 Task: For heading Use Lora with bold and underline.  font size for heading24,  'Change the font style of data to'Lora and font size to 16,  Change the alignment of both headline & data to Align right In the sheet   Alpha Sales templetes   book
Action: Mouse moved to (35, 152)
Screenshot: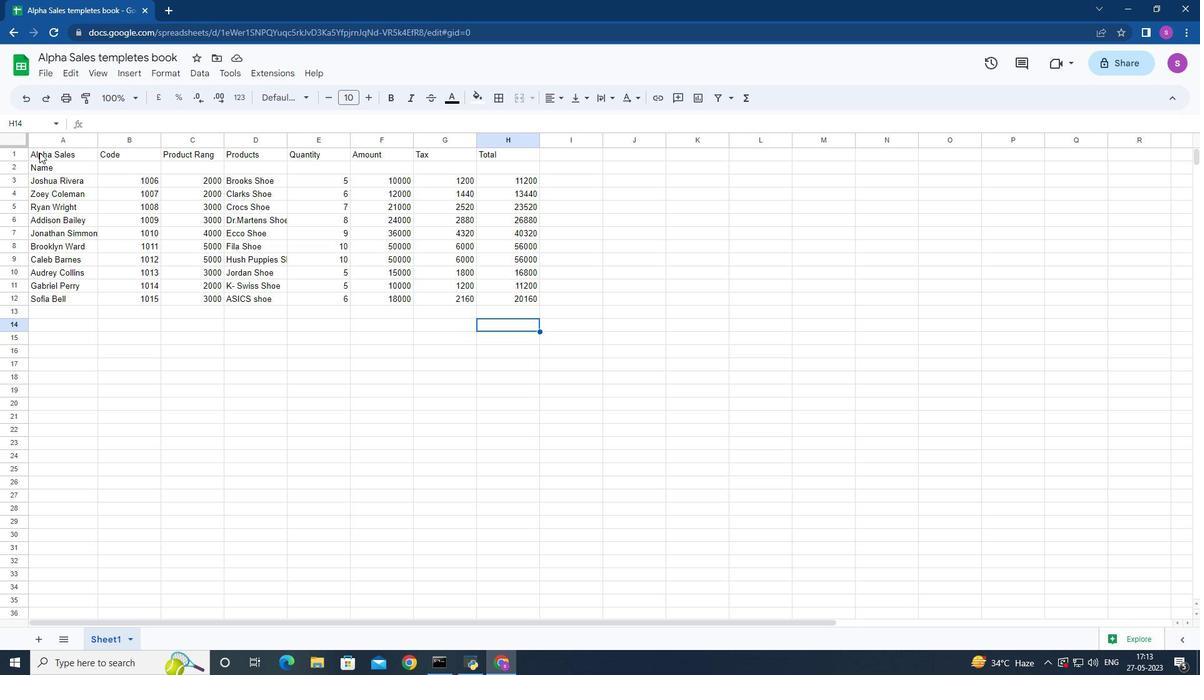 
Action: Mouse pressed left at (35, 152)
Screenshot: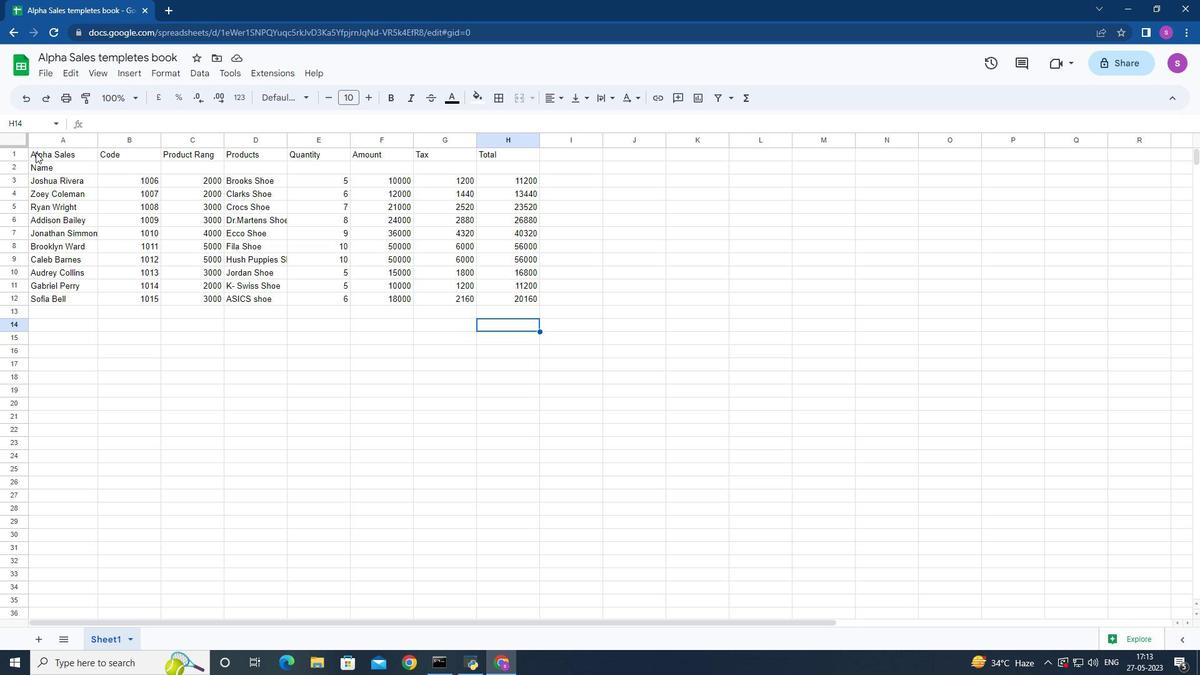 
Action: Mouse moved to (301, 97)
Screenshot: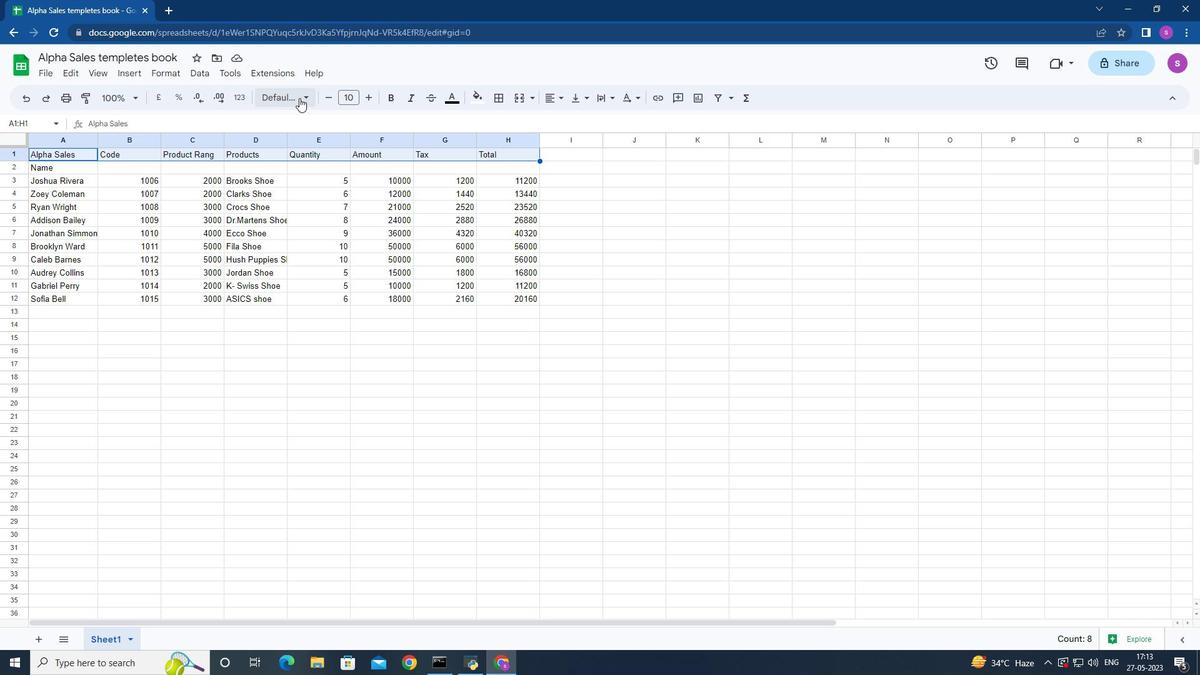 
Action: Mouse pressed left at (301, 97)
Screenshot: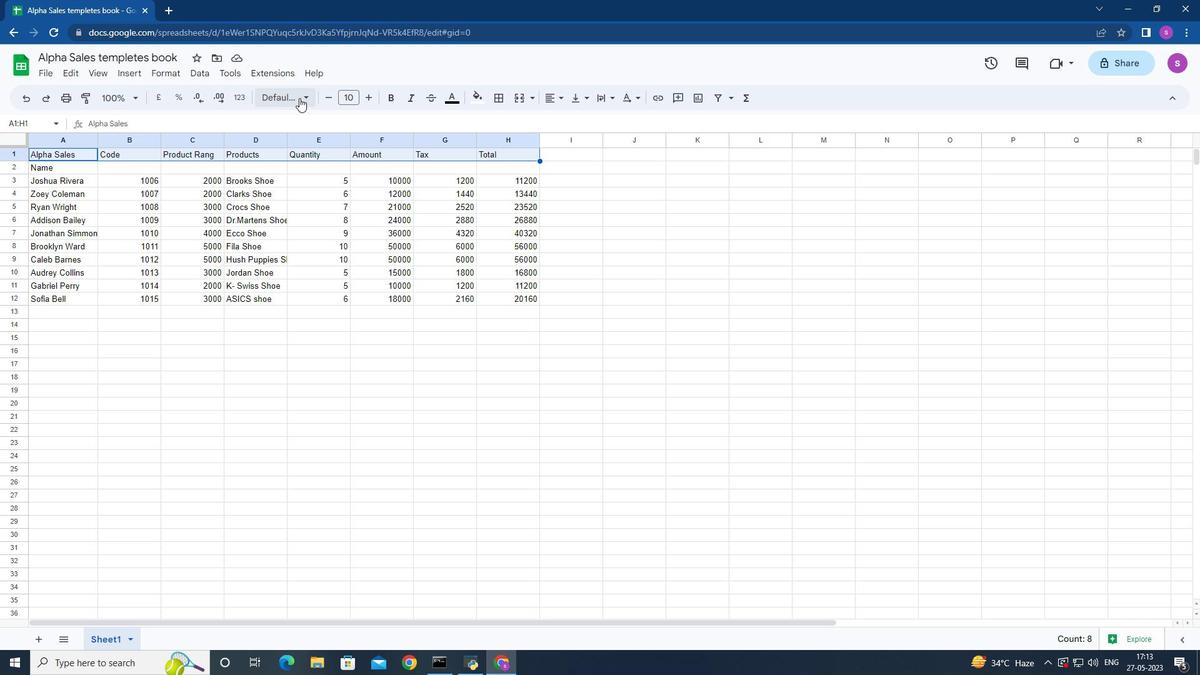 
Action: Mouse moved to (315, 522)
Screenshot: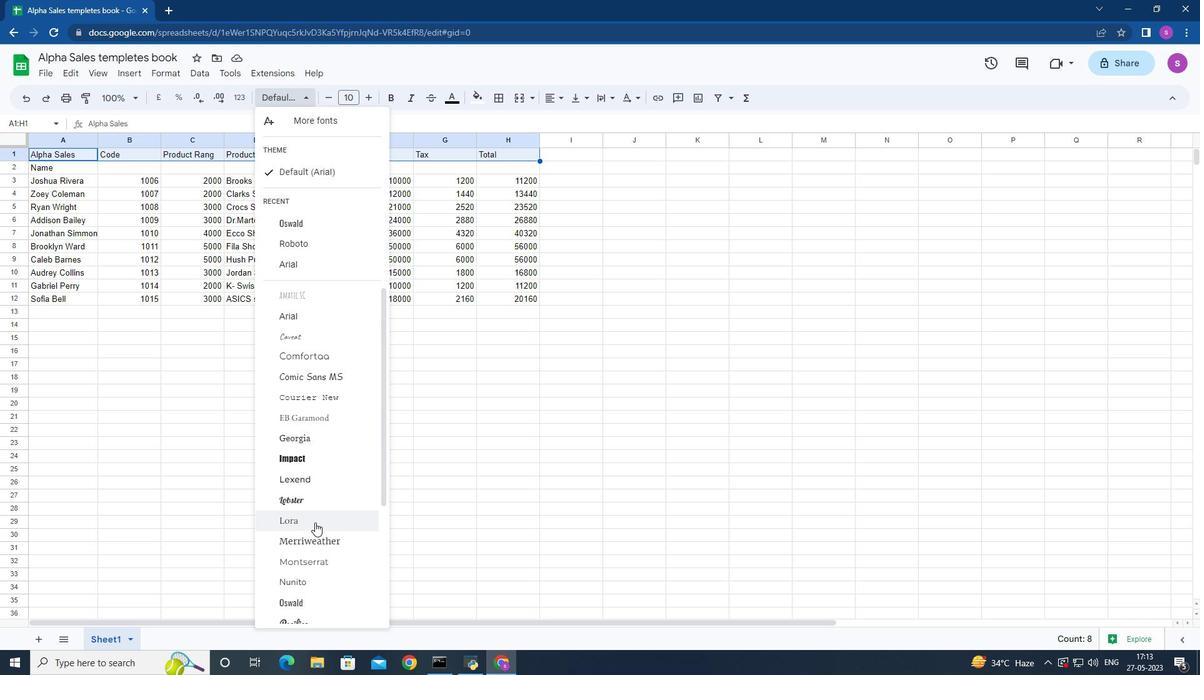 
Action: Mouse pressed left at (315, 522)
Screenshot: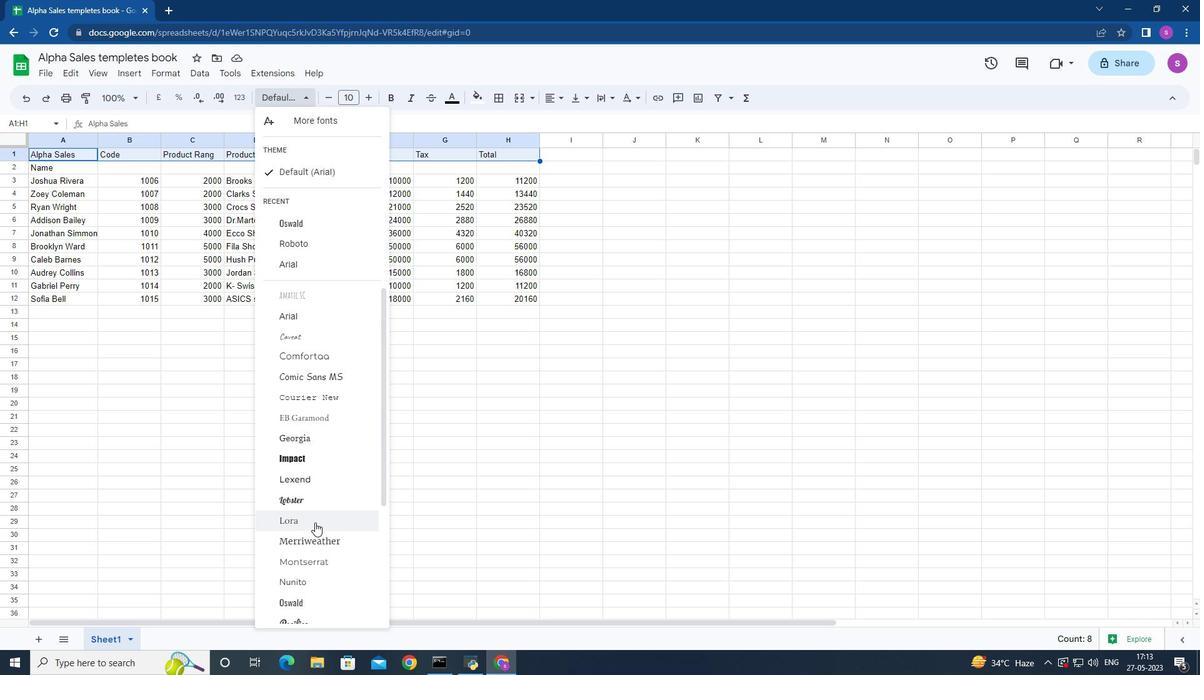 
Action: Mouse moved to (168, 75)
Screenshot: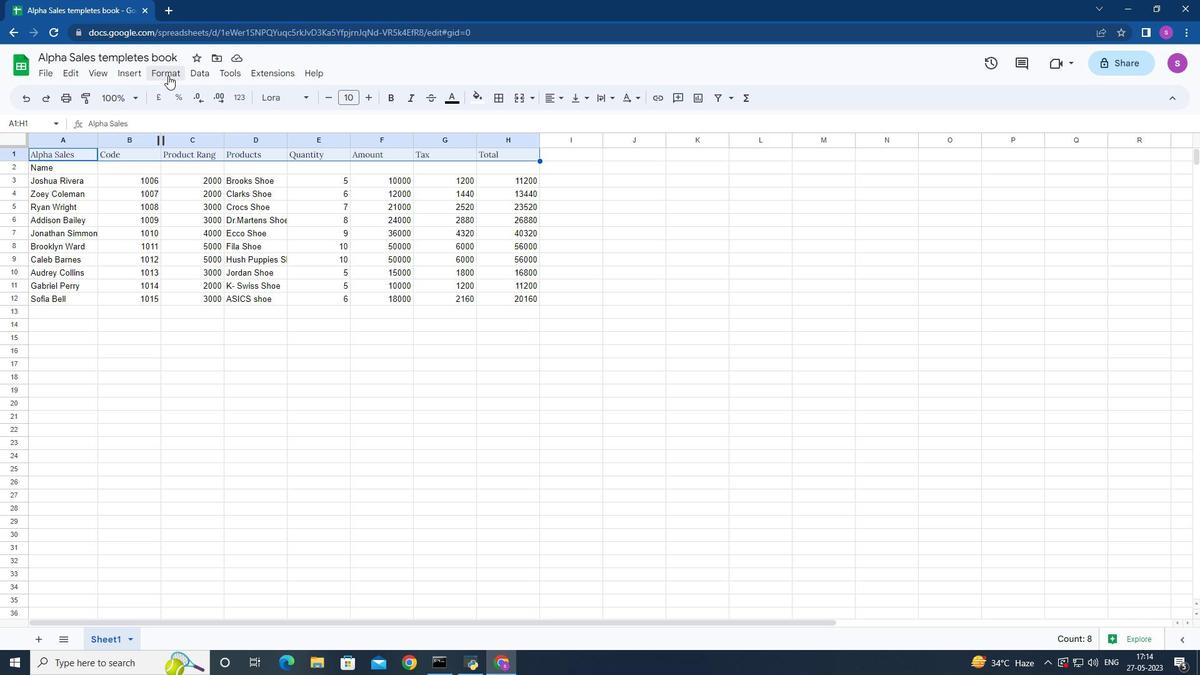 
Action: Mouse pressed left at (168, 75)
Screenshot: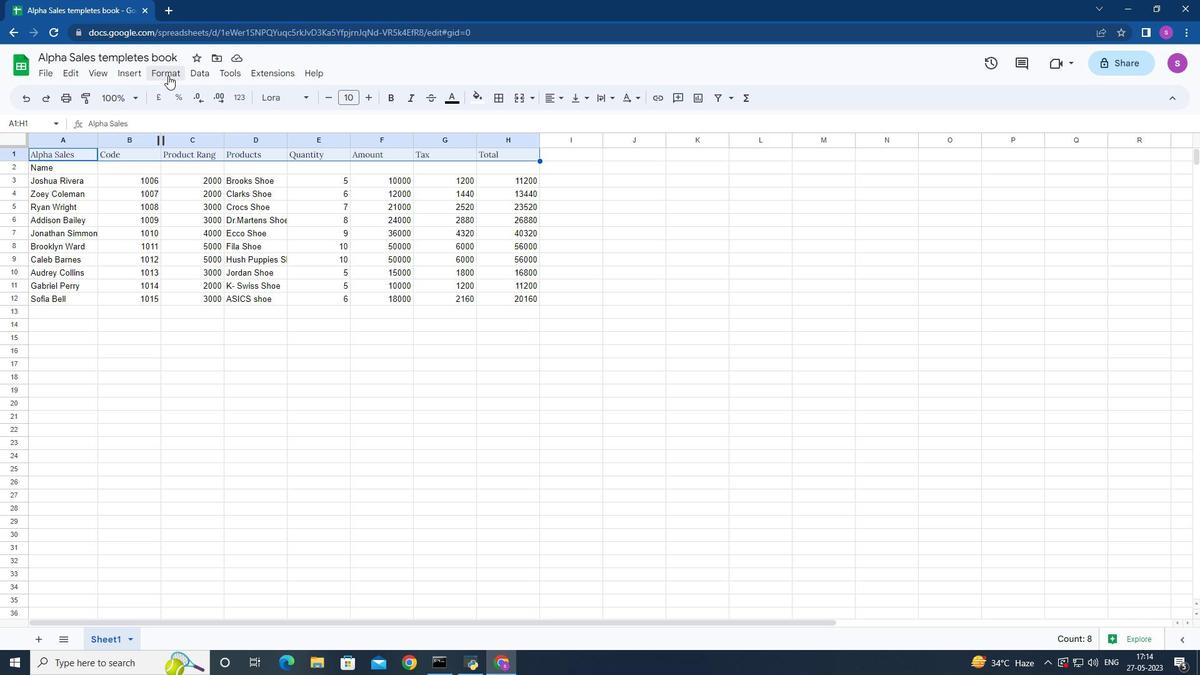 
Action: Mouse moved to (390, 192)
Screenshot: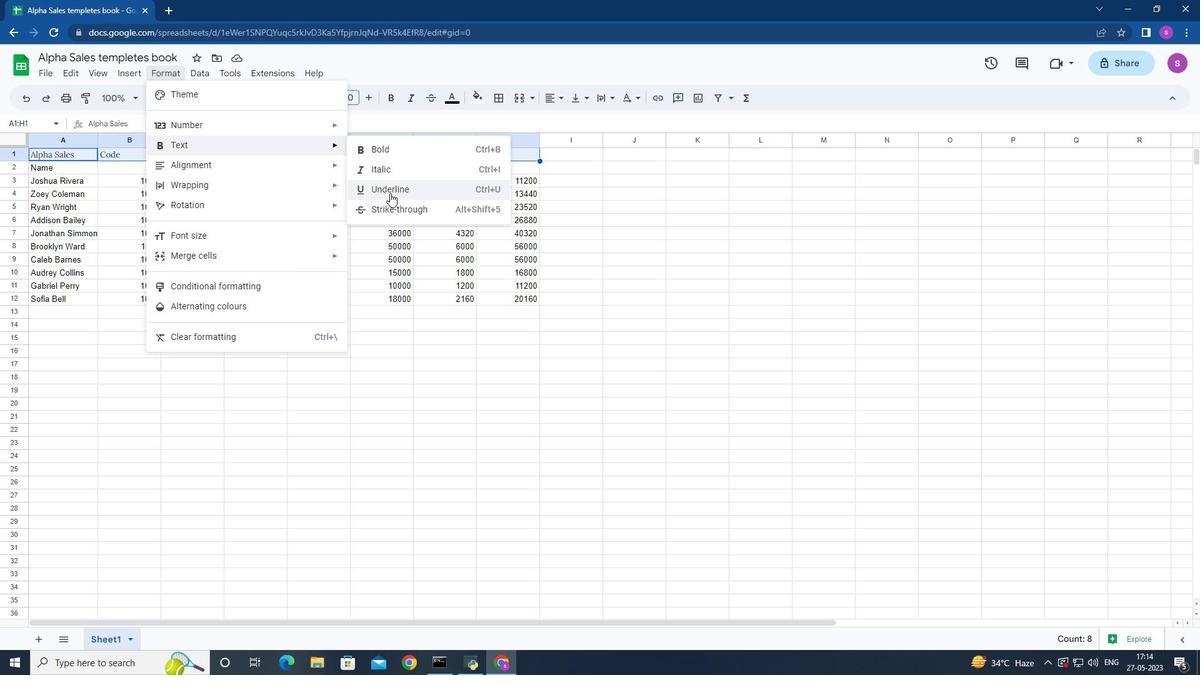 
Action: Mouse pressed left at (390, 192)
Screenshot: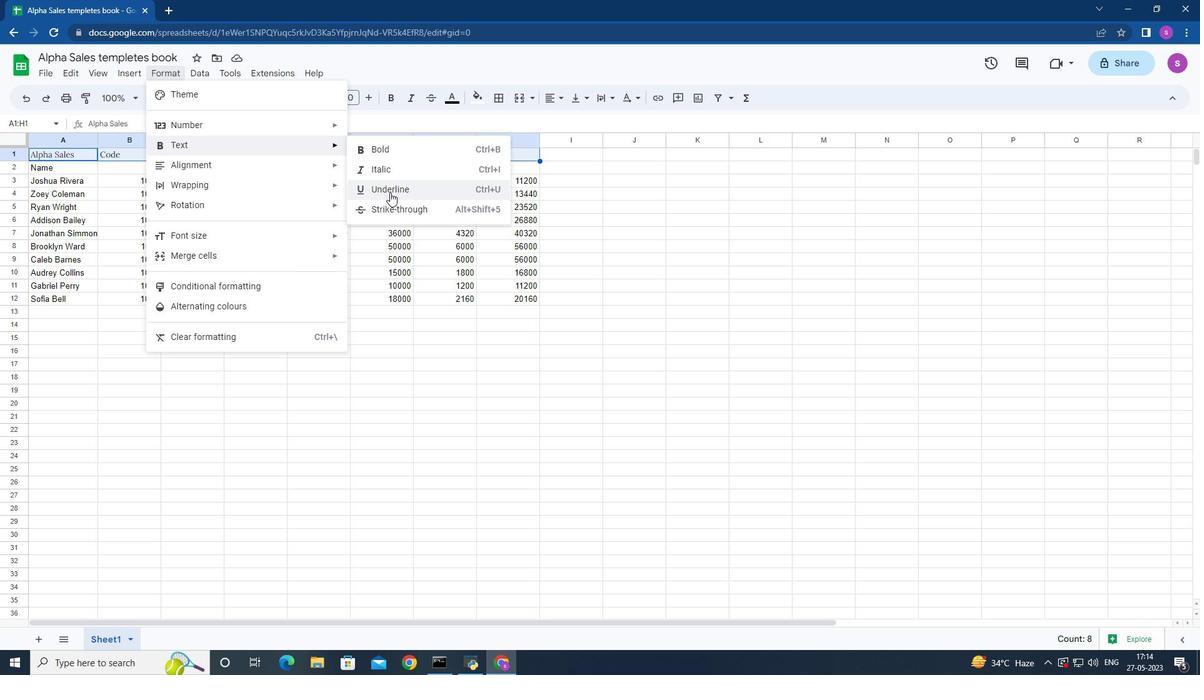 
Action: Mouse moved to (367, 96)
Screenshot: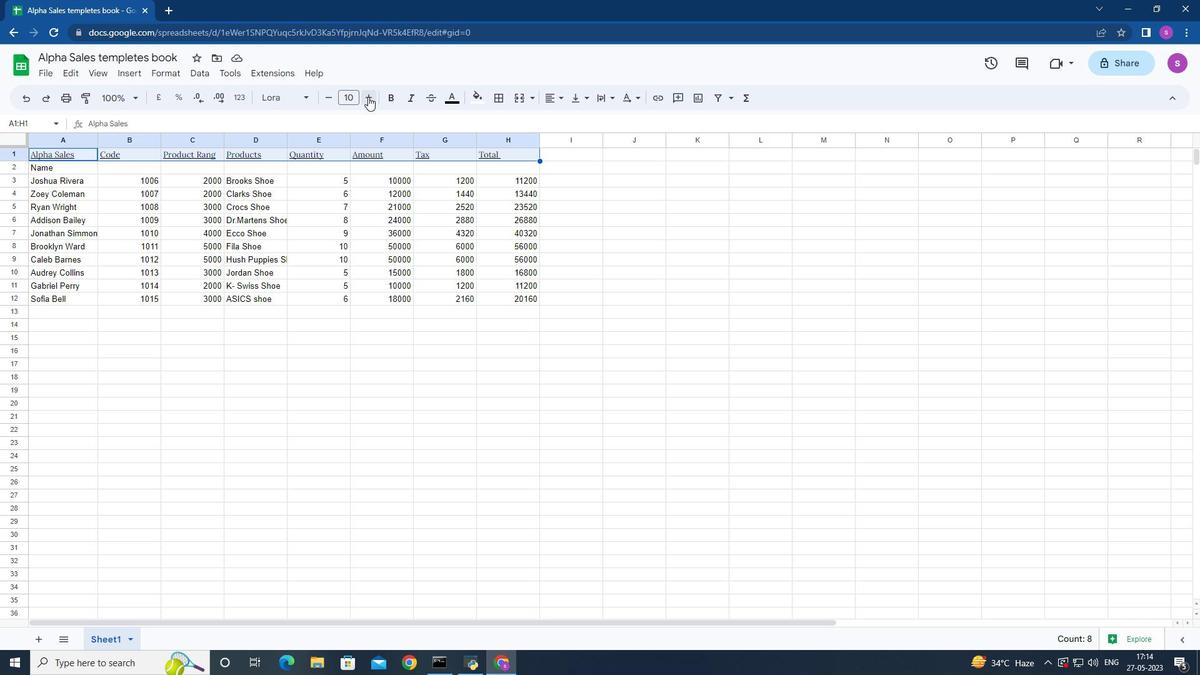 
Action: Mouse pressed left at (367, 96)
Screenshot: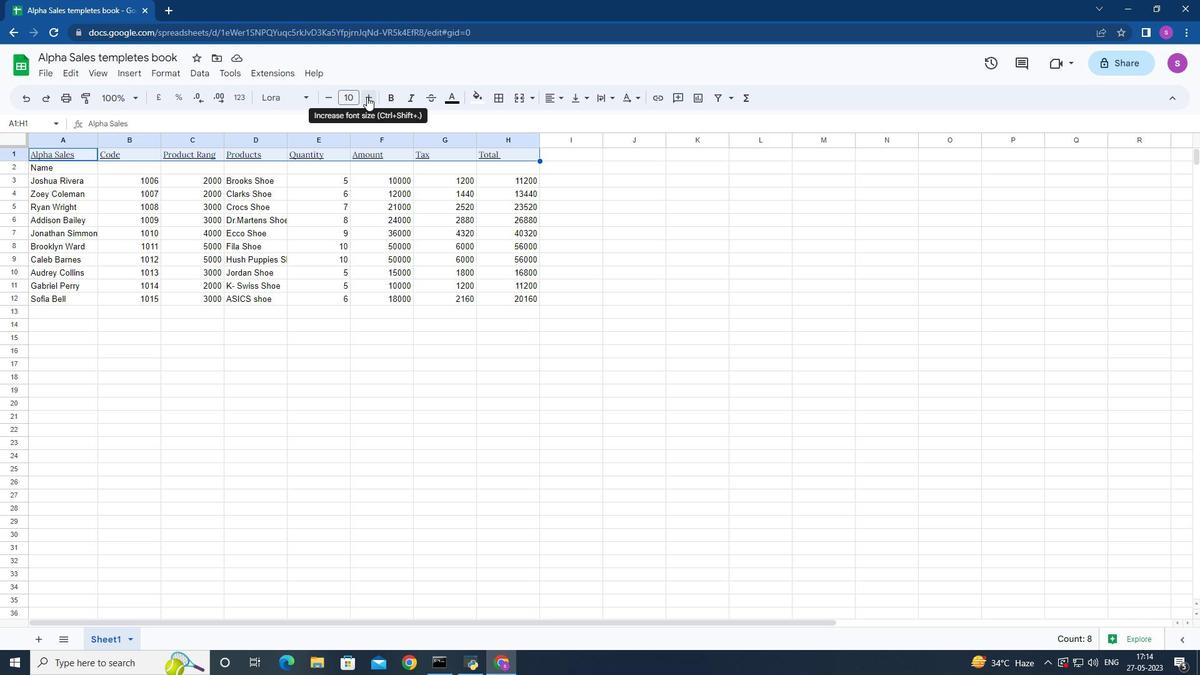 
Action: Mouse pressed left at (367, 96)
Screenshot: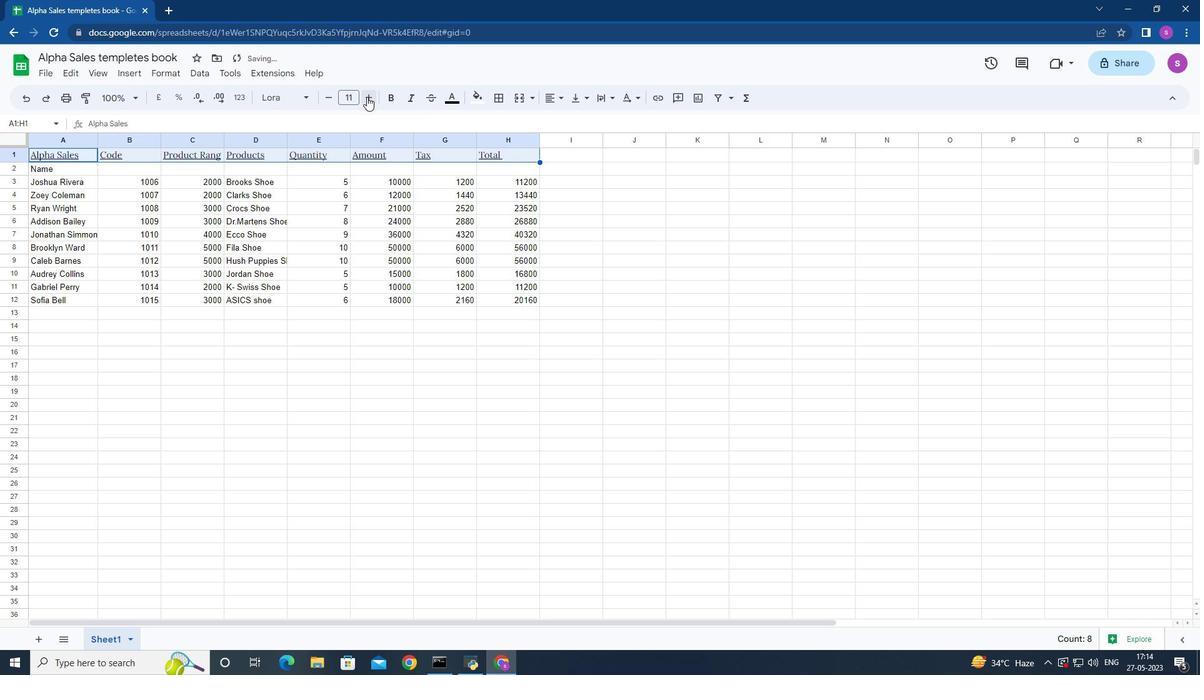 
Action: Mouse pressed left at (367, 96)
Screenshot: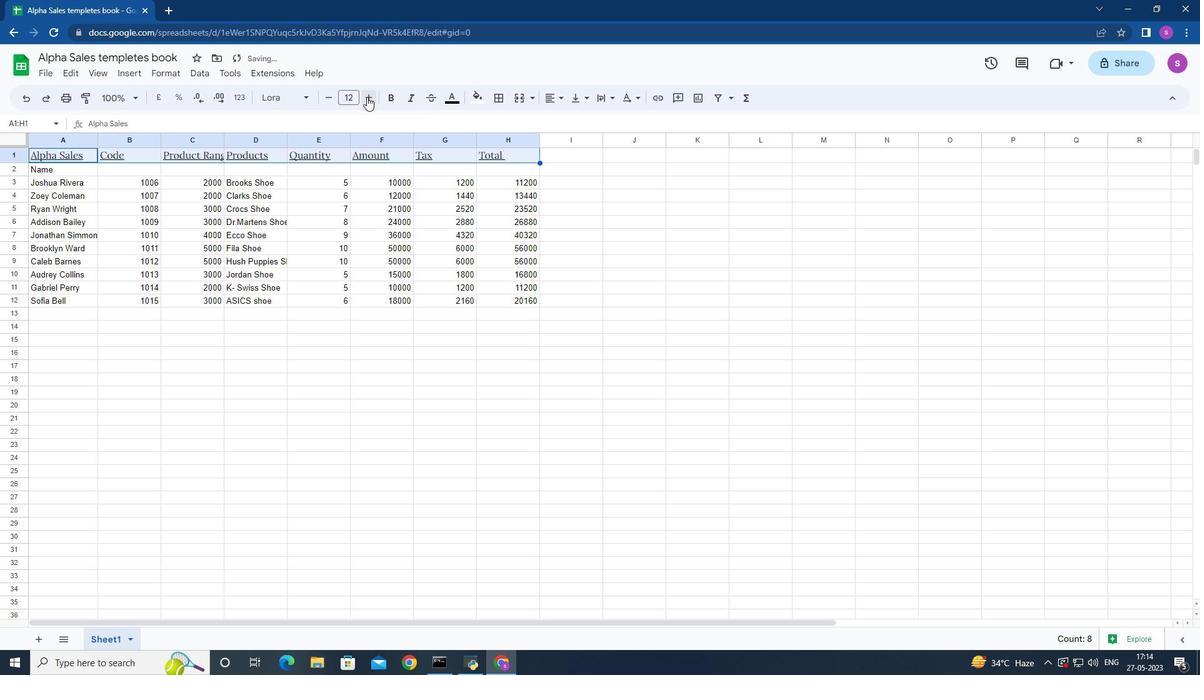
Action: Mouse moved to (367, 97)
Screenshot: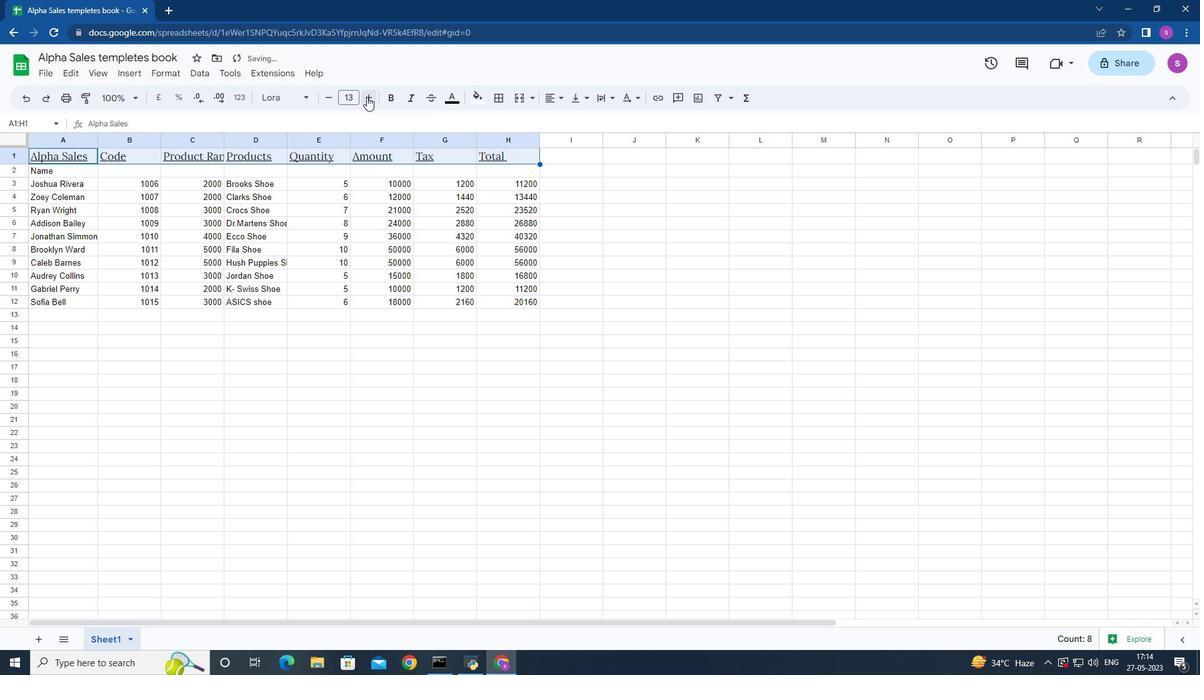 
Action: Mouse pressed left at (367, 97)
Screenshot: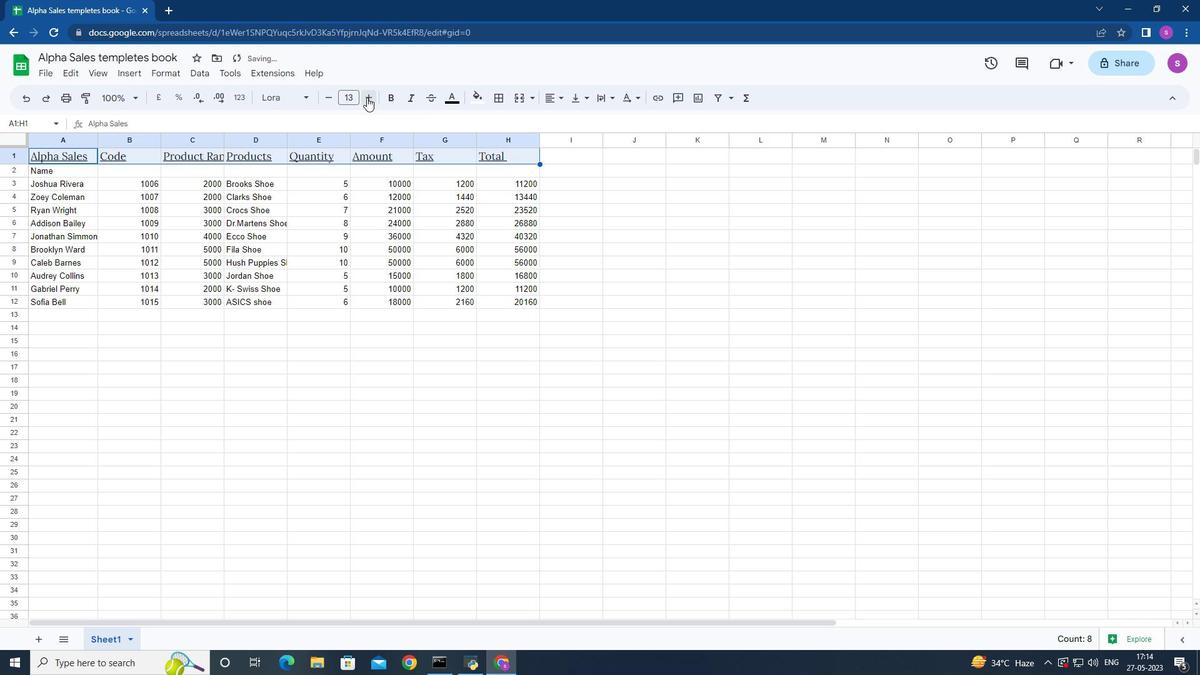 
Action: Mouse pressed left at (367, 97)
Screenshot: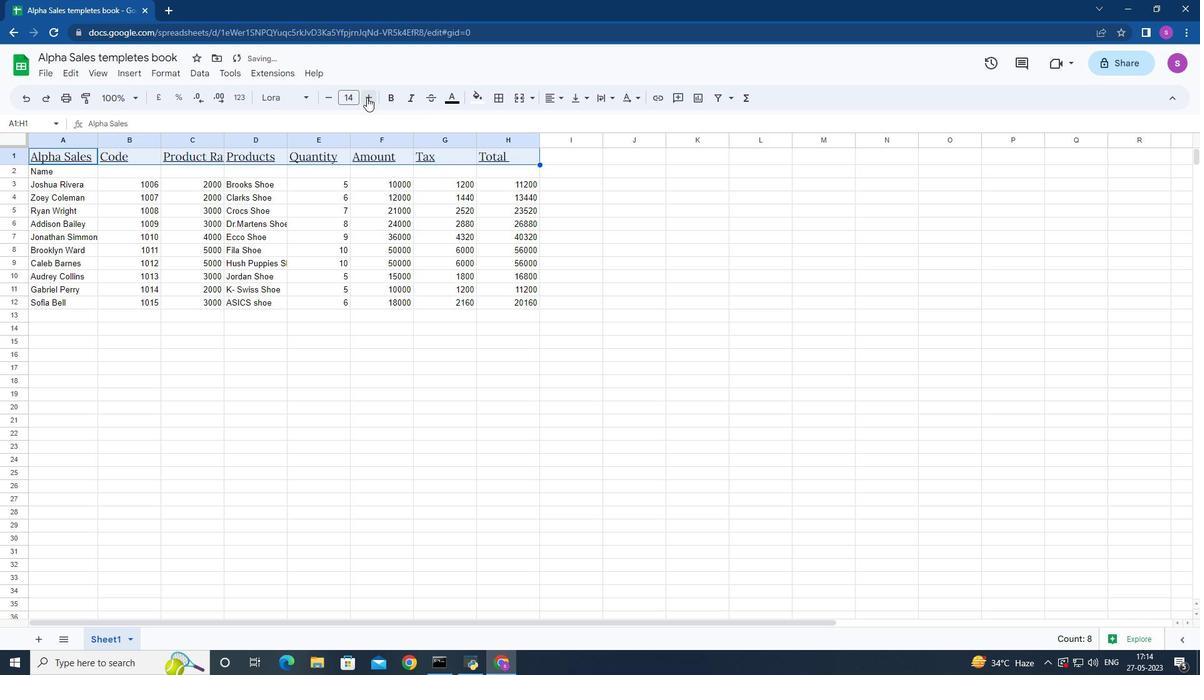 
Action: Mouse pressed left at (367, 97)
Screenshot: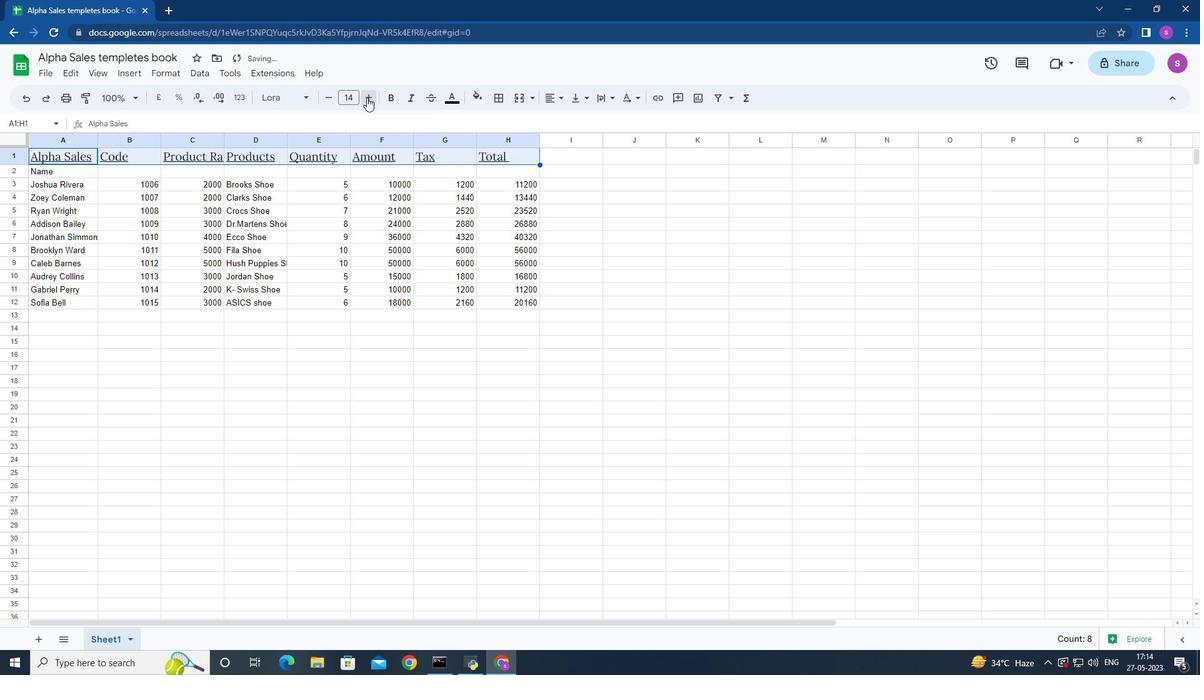 
Action: Mouse pressed left at (367, 97)
Screenshot: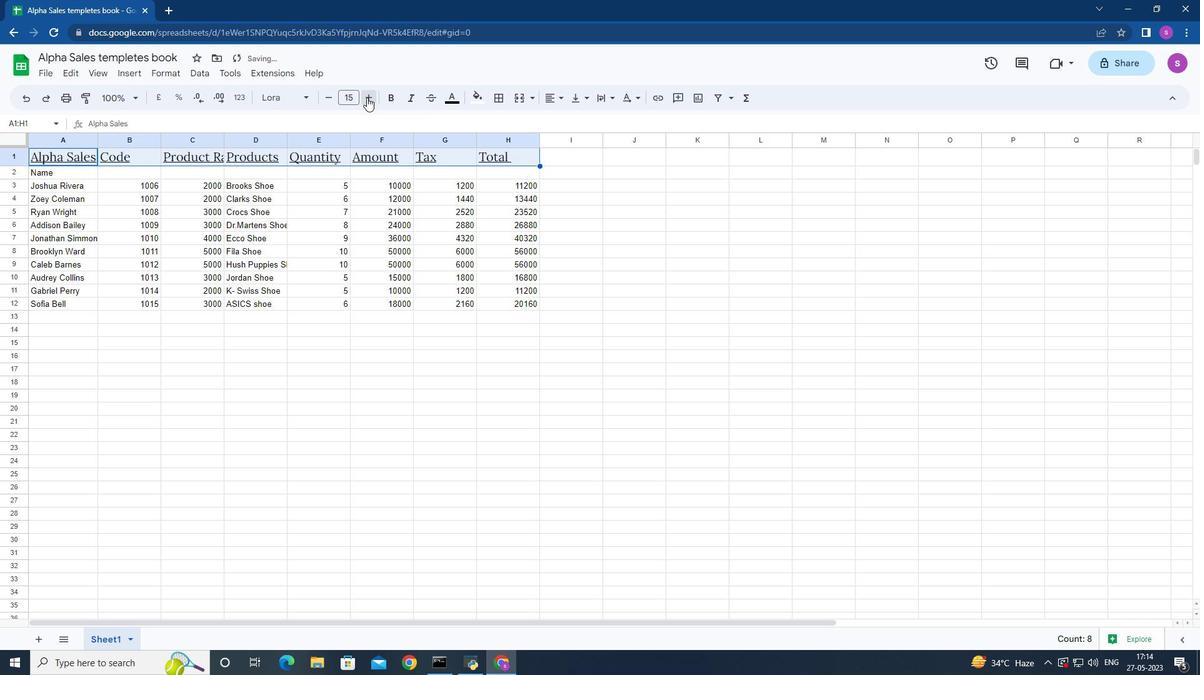 
Action: Mouse pressed left at (367, 97)
Screenshot: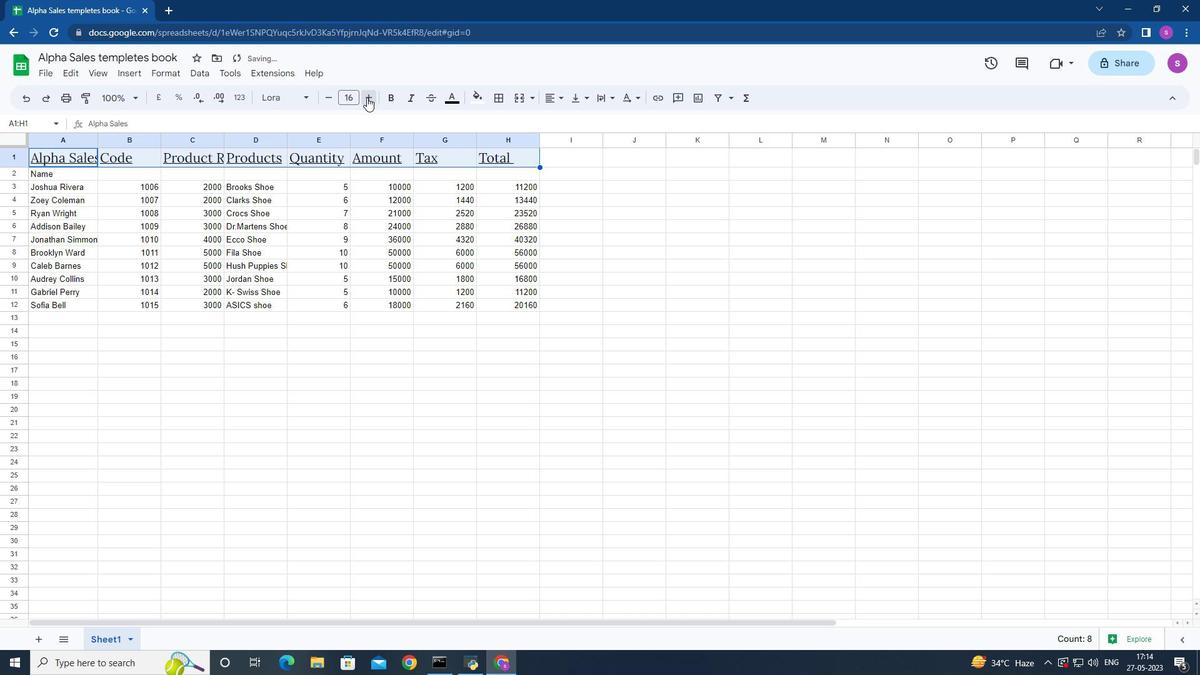 
Action: Mouse pressed left at (367, 97)
Screenshot: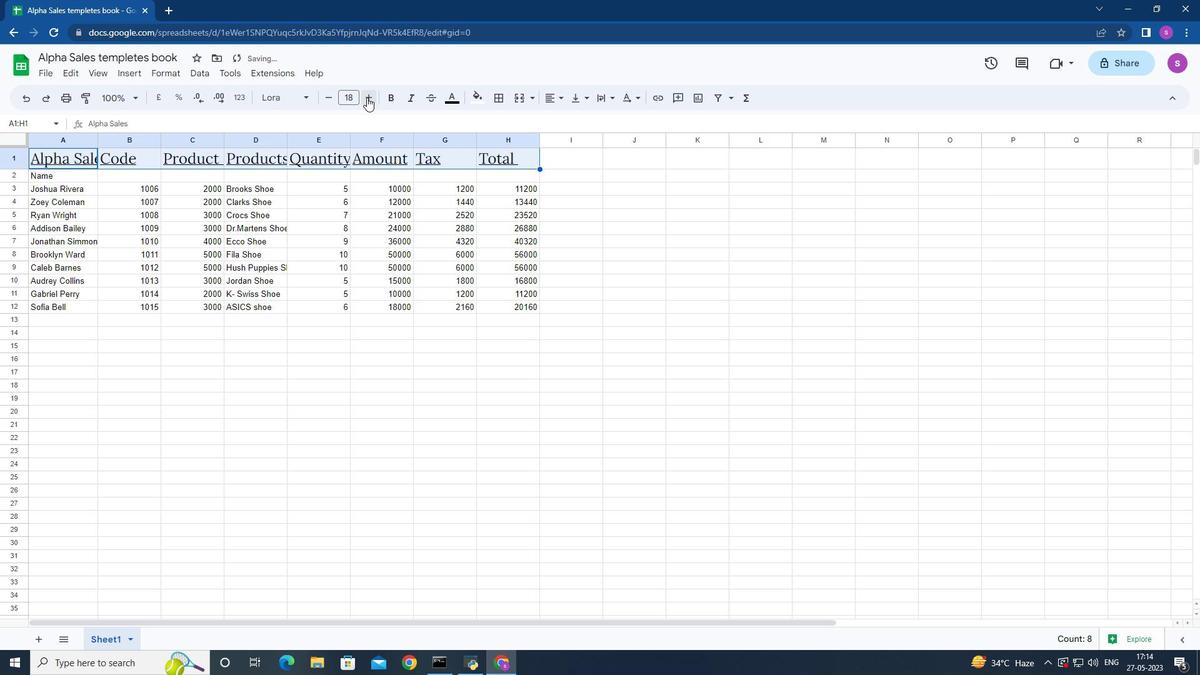 
Action: Mouse pressed left at (367, 97)
Screenshot: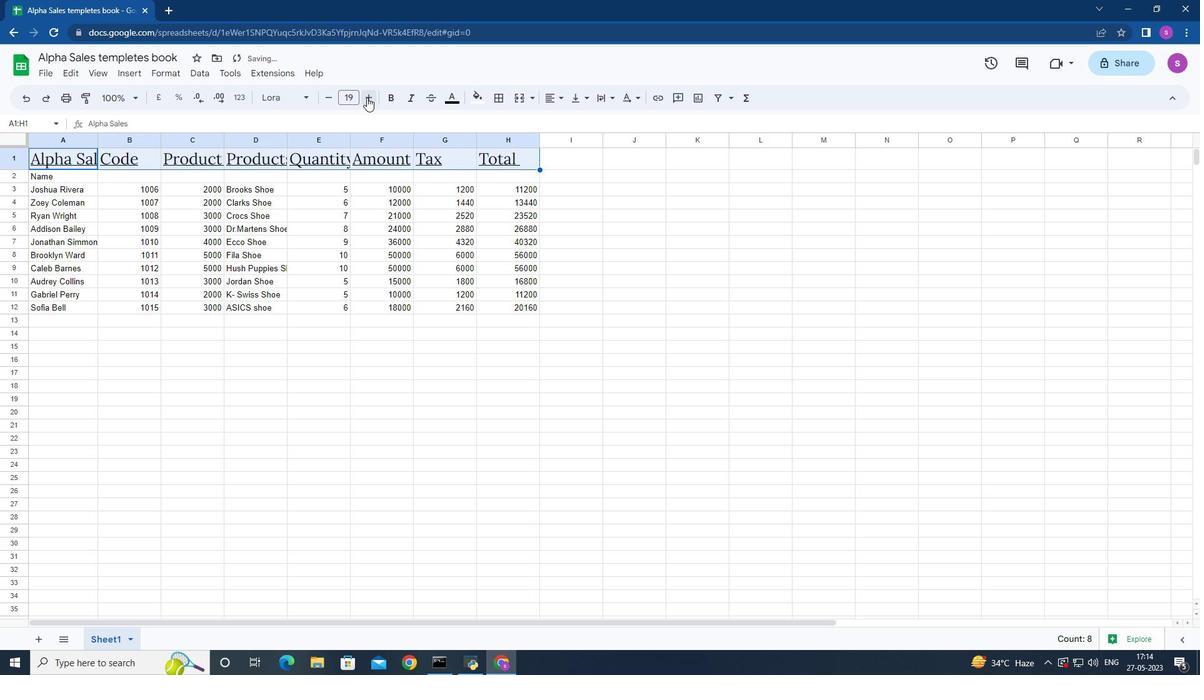 
Action: Mouse pressed left at (367, 97)
Screenshot: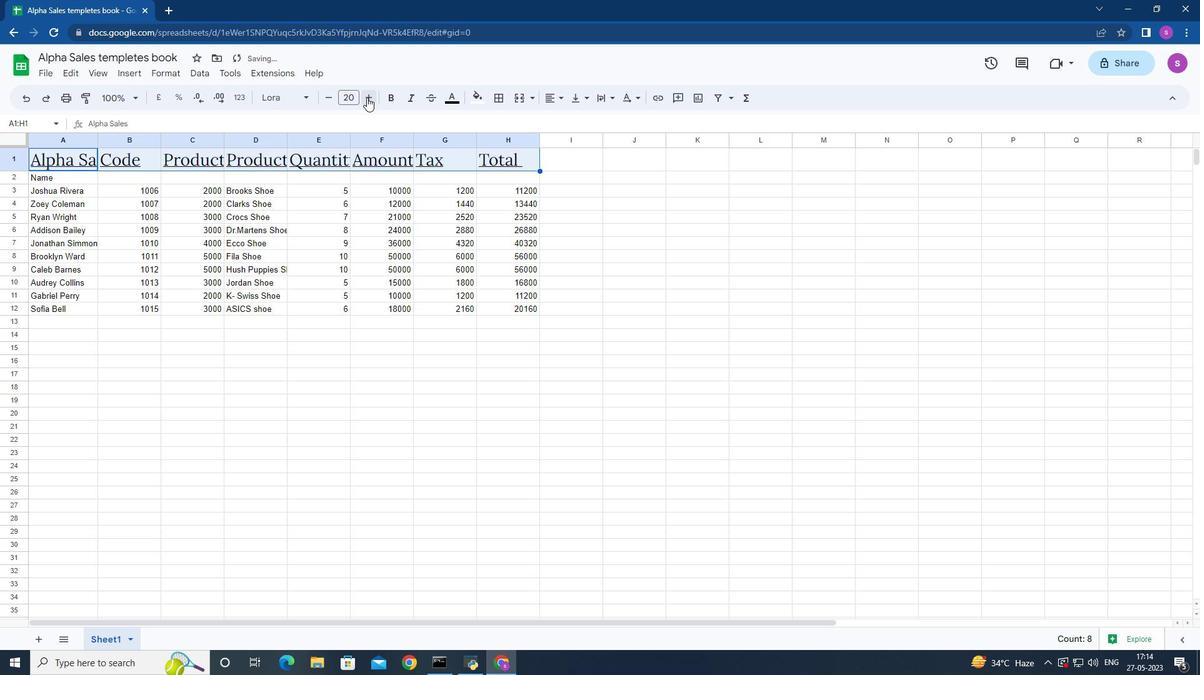 
Action: Mouse pressed left at (367, 97)
Screenshot: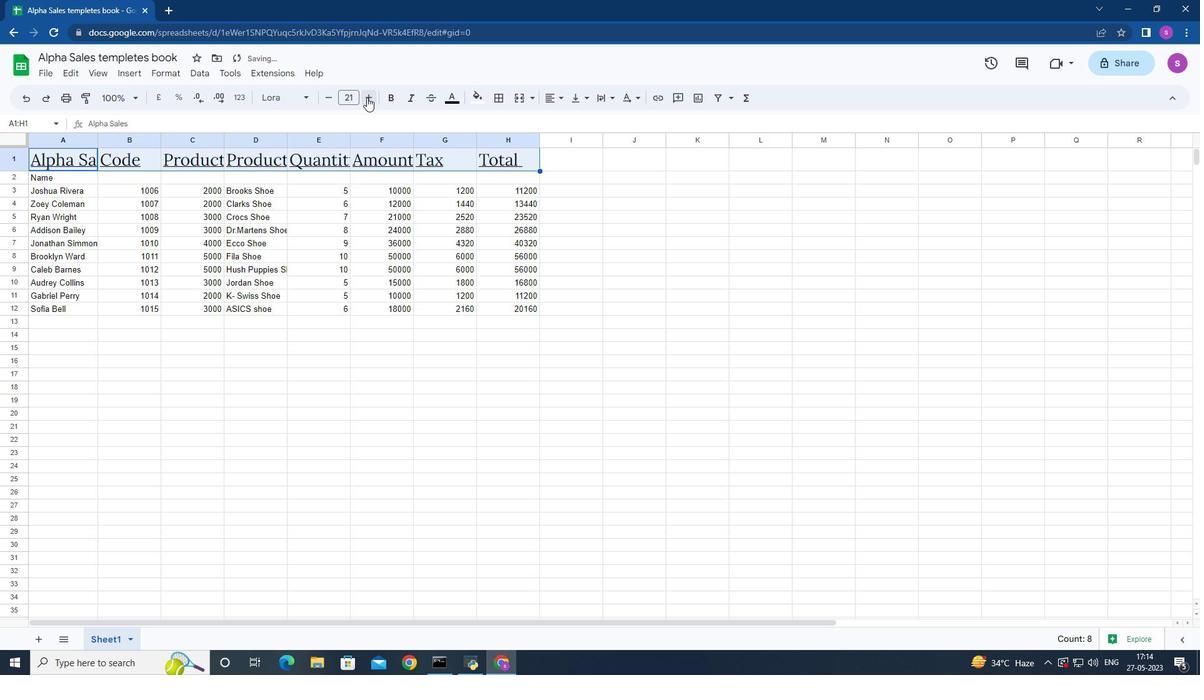 
Action: Mouse pressed left at (367, 97)
Screenshot: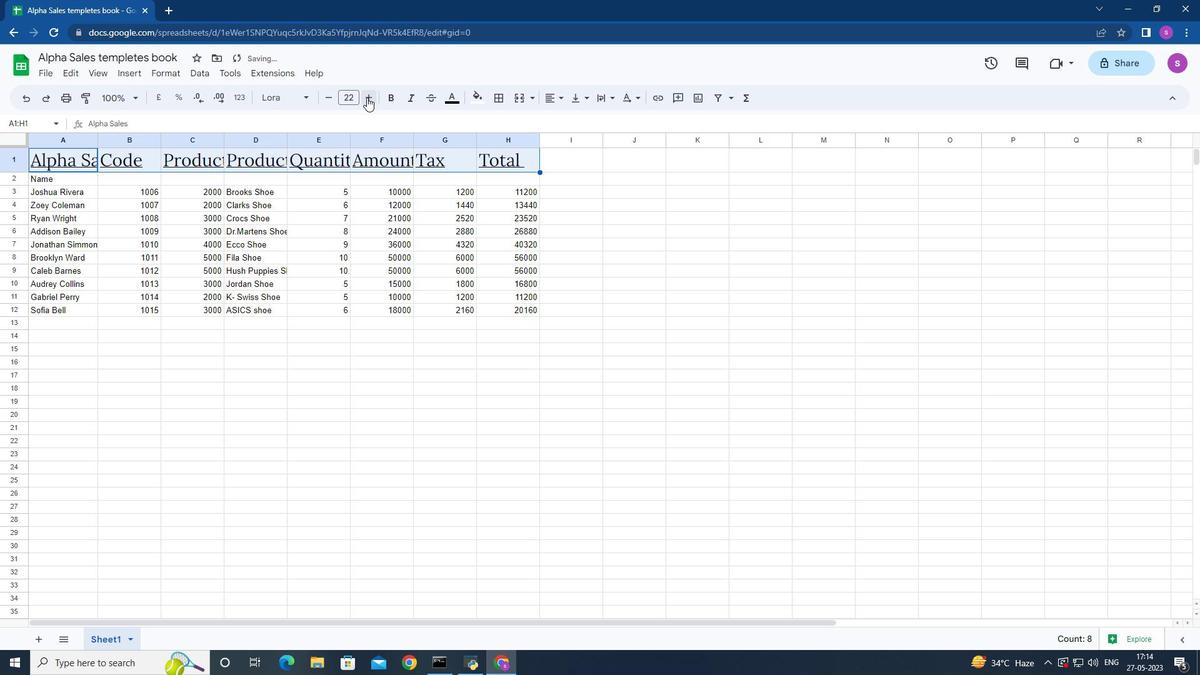 
Action: Mouse pressed left at (367, 97)
Screenshot: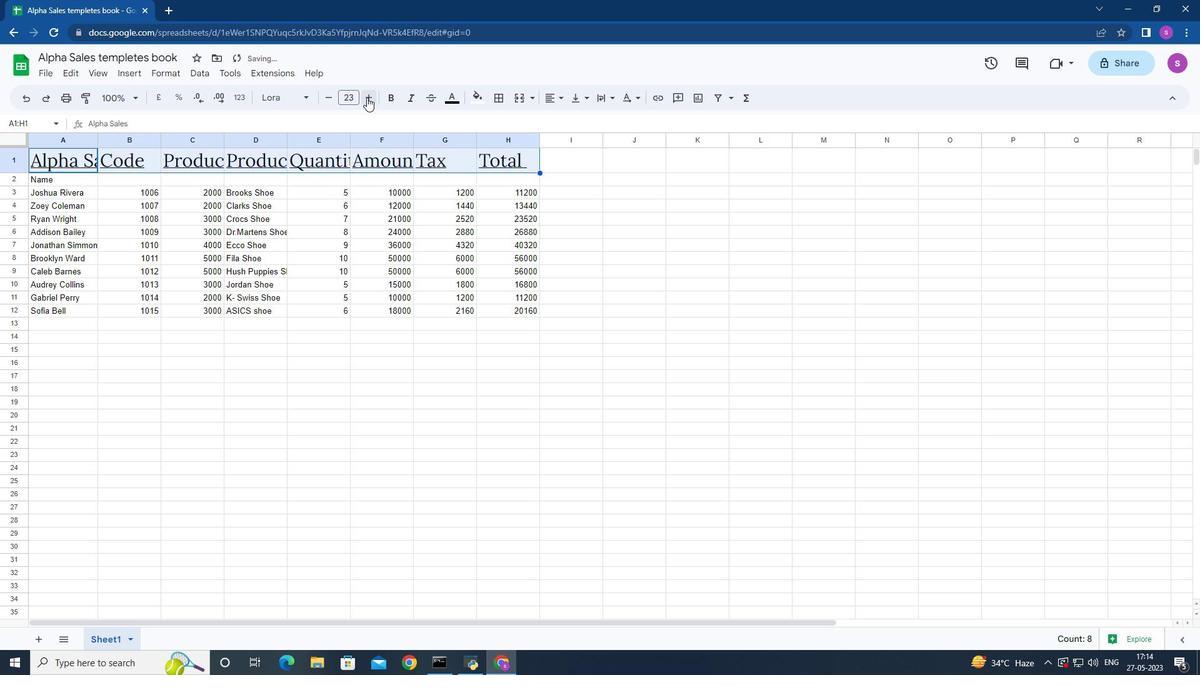 
Action: Mouse moved to (98, 135)
Screenshot: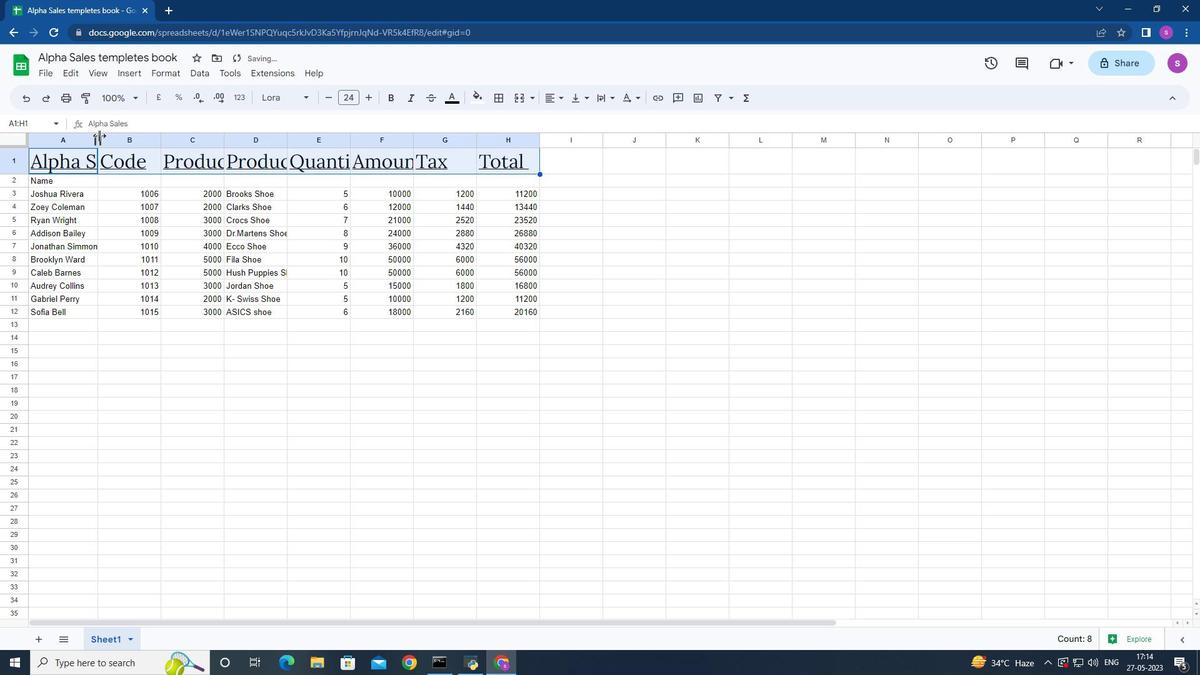 
Action: Mouse pressed left at (98, 135)
Screenshot: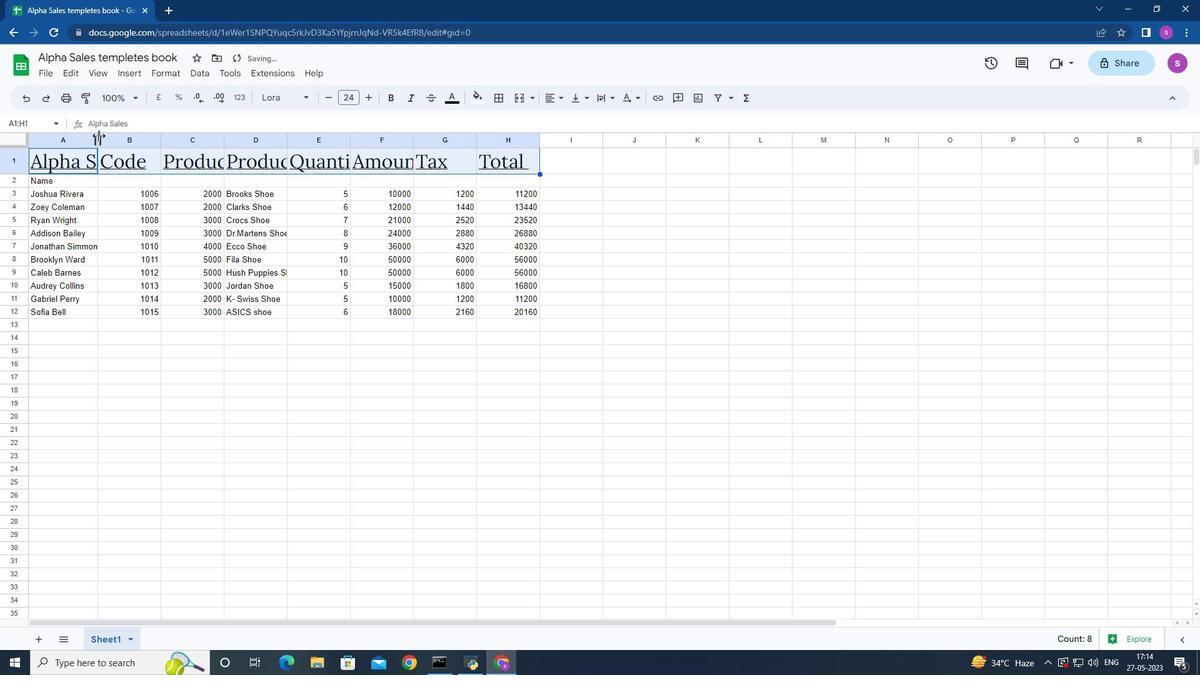 
Action: Mouse moved to (130, 136)
Screenshot: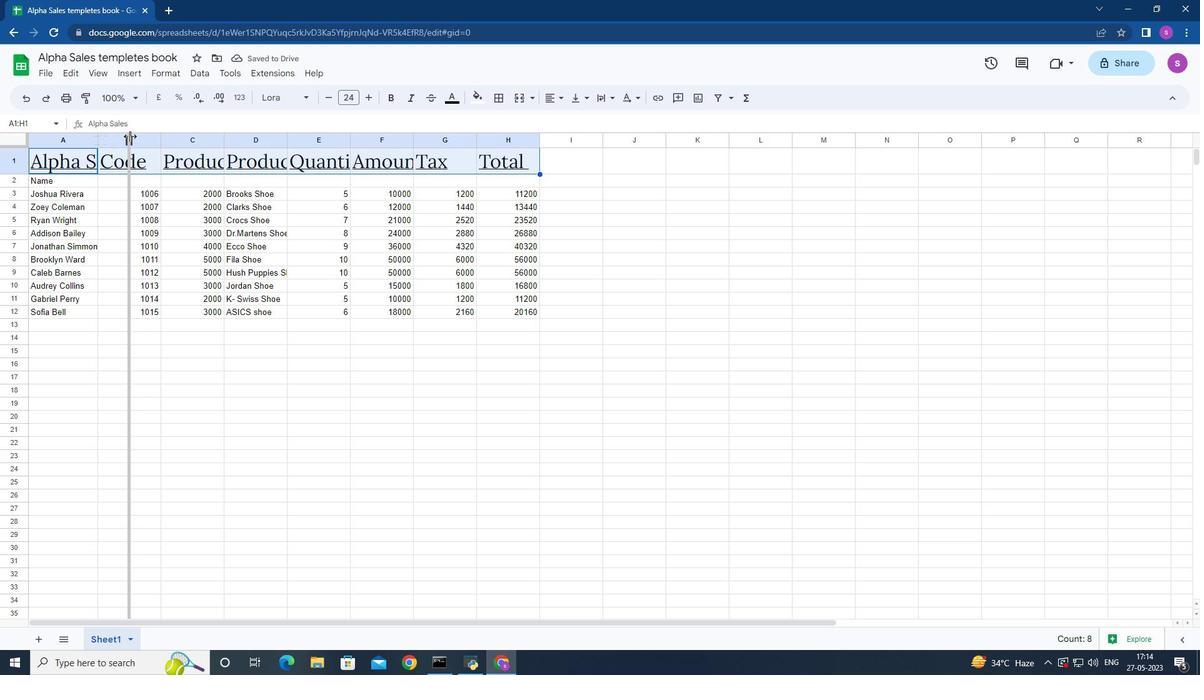 
Action: Mouse pressed left at (130, 136)
Screenshot: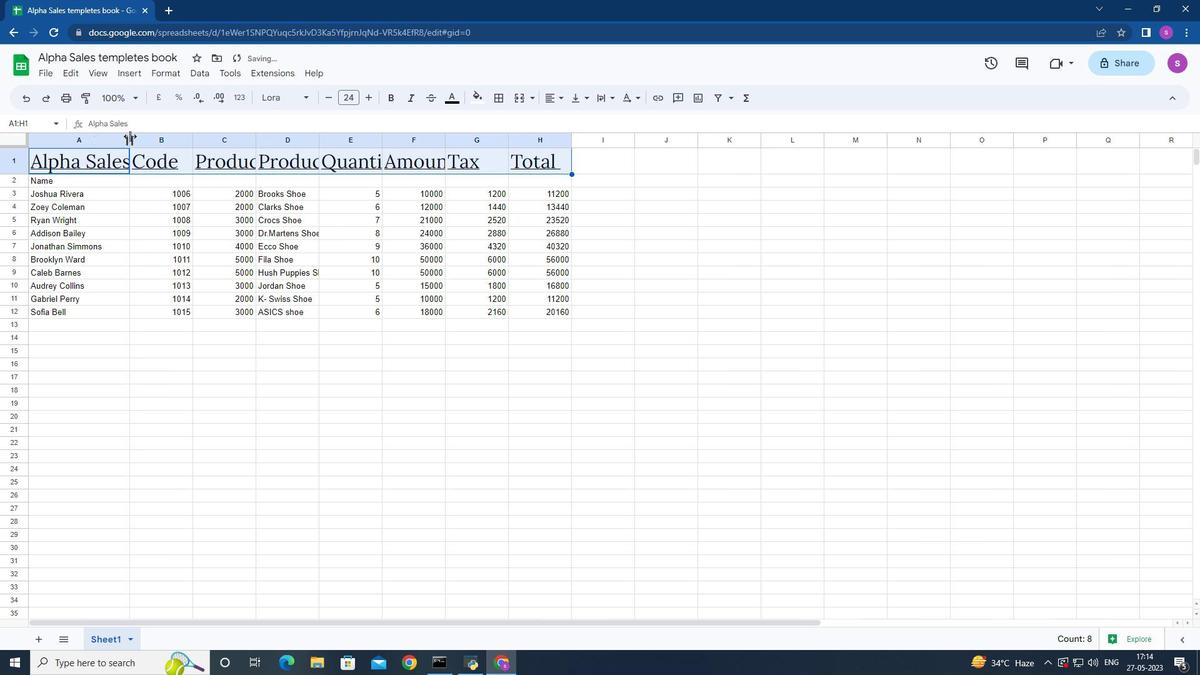 
Action: Mouse moved to (266, 138)
Screenshot: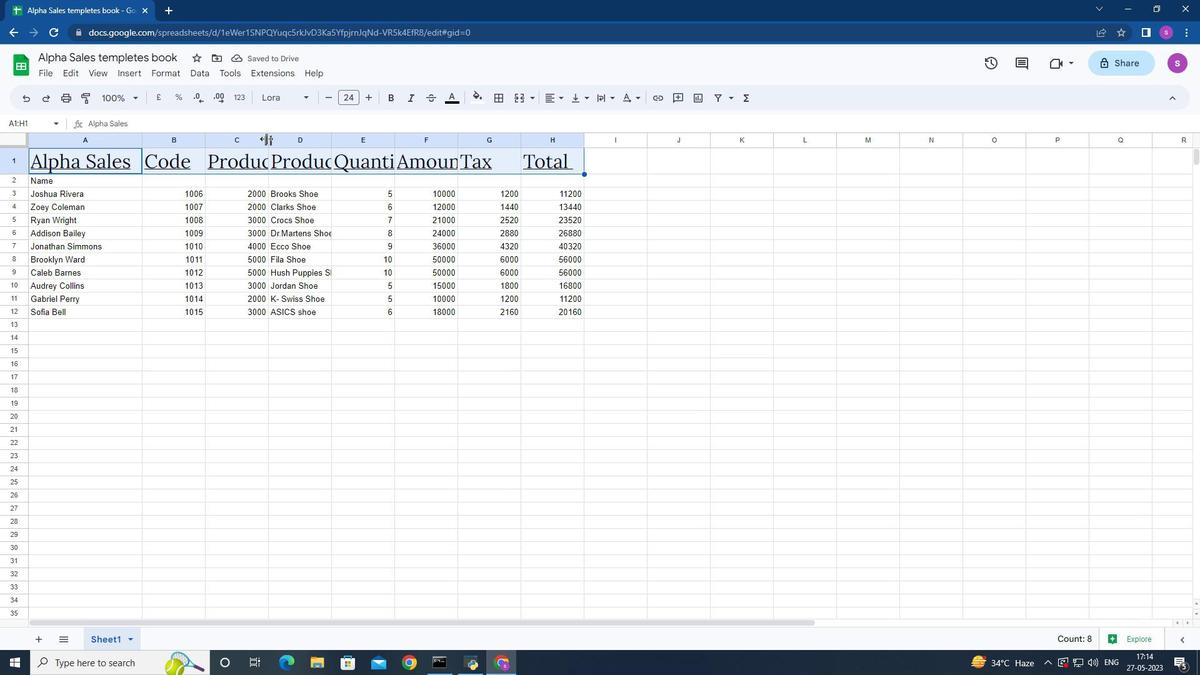 
Action: Mouse pressed left at (266, 138)
Screenshot: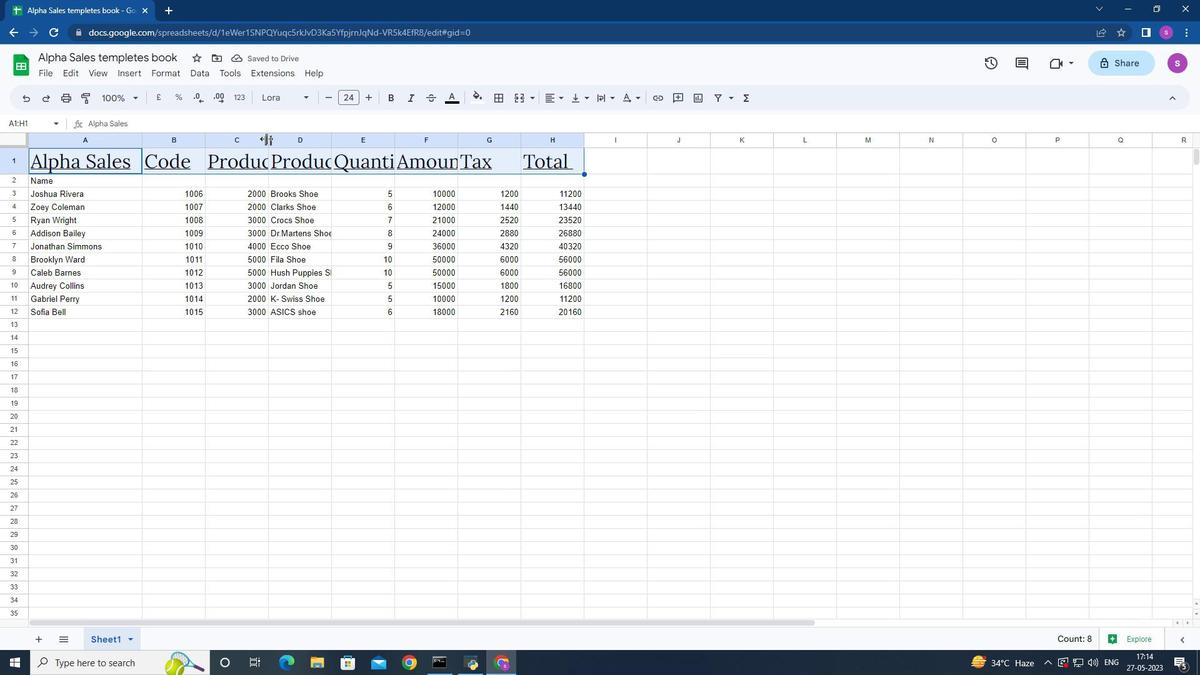 
Action: Mouse moved to (392, 132)
Screenshot: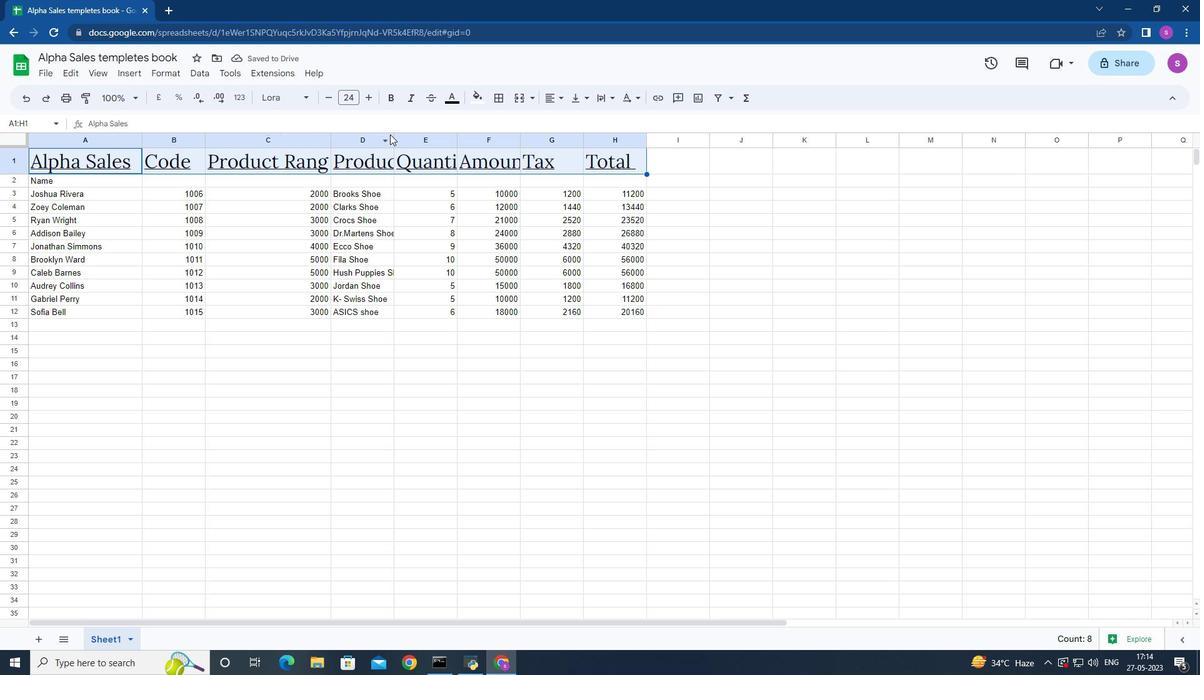
Action: Mouse pressed left at (392, 132)
Screenshot: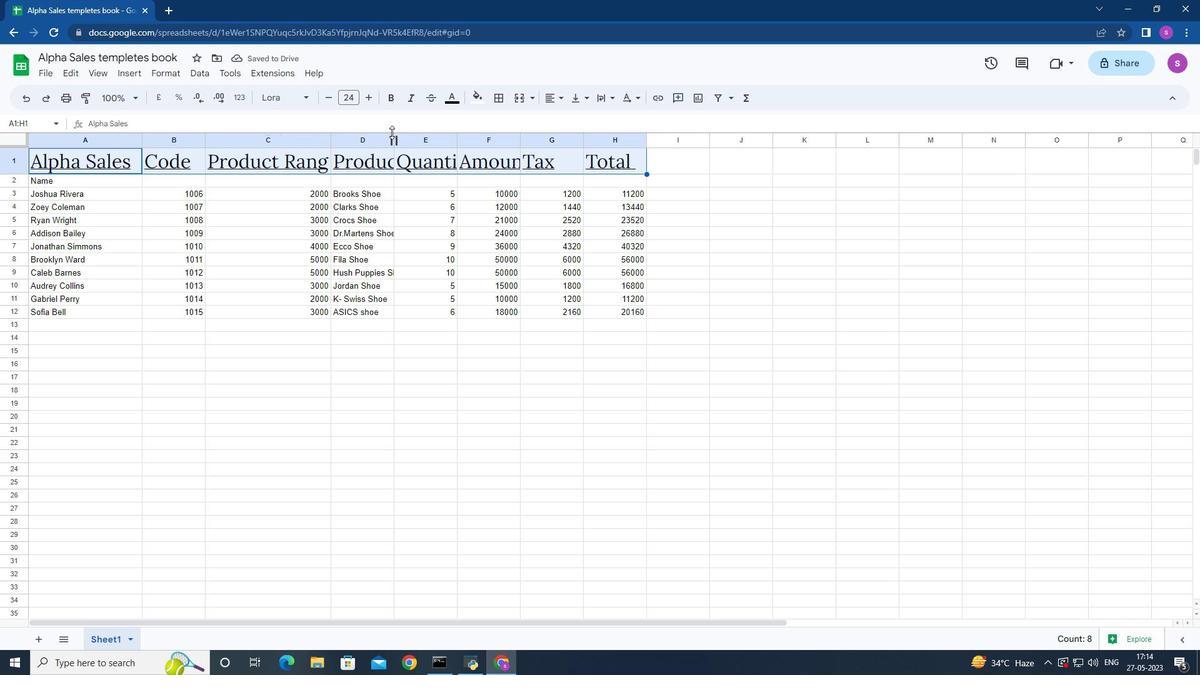 
Action: Mouse moved to (392, 141)
Screenshot: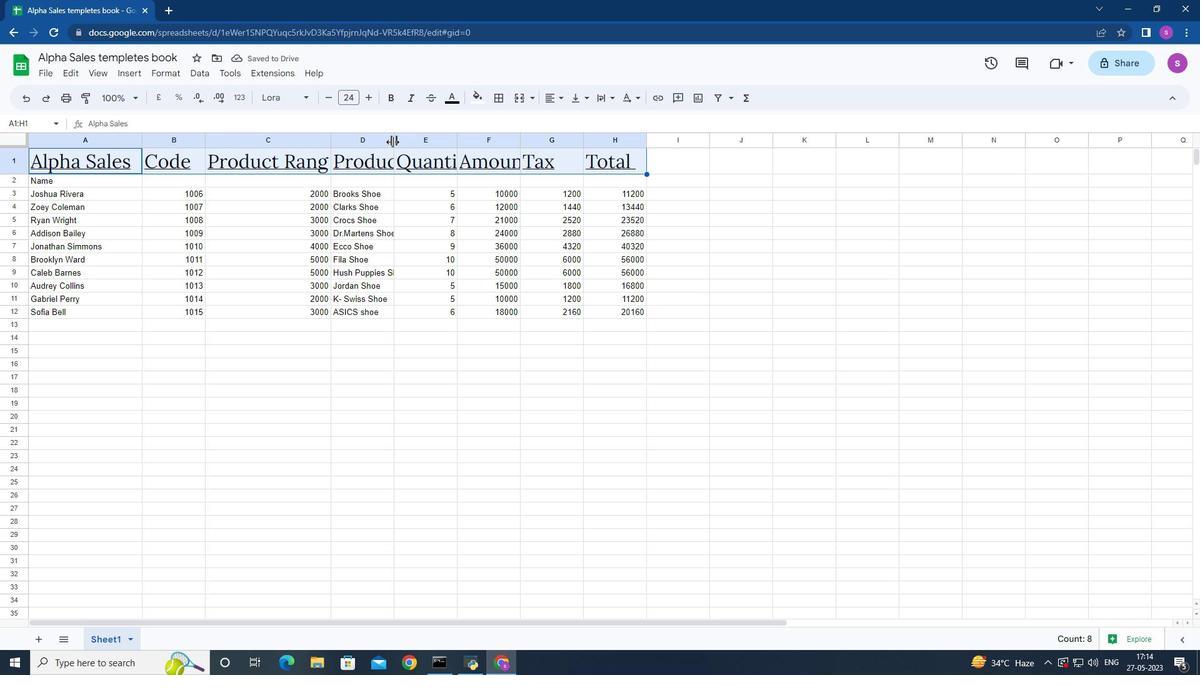 
Action: Mouse pressed left at (392, 141)
Screenshot: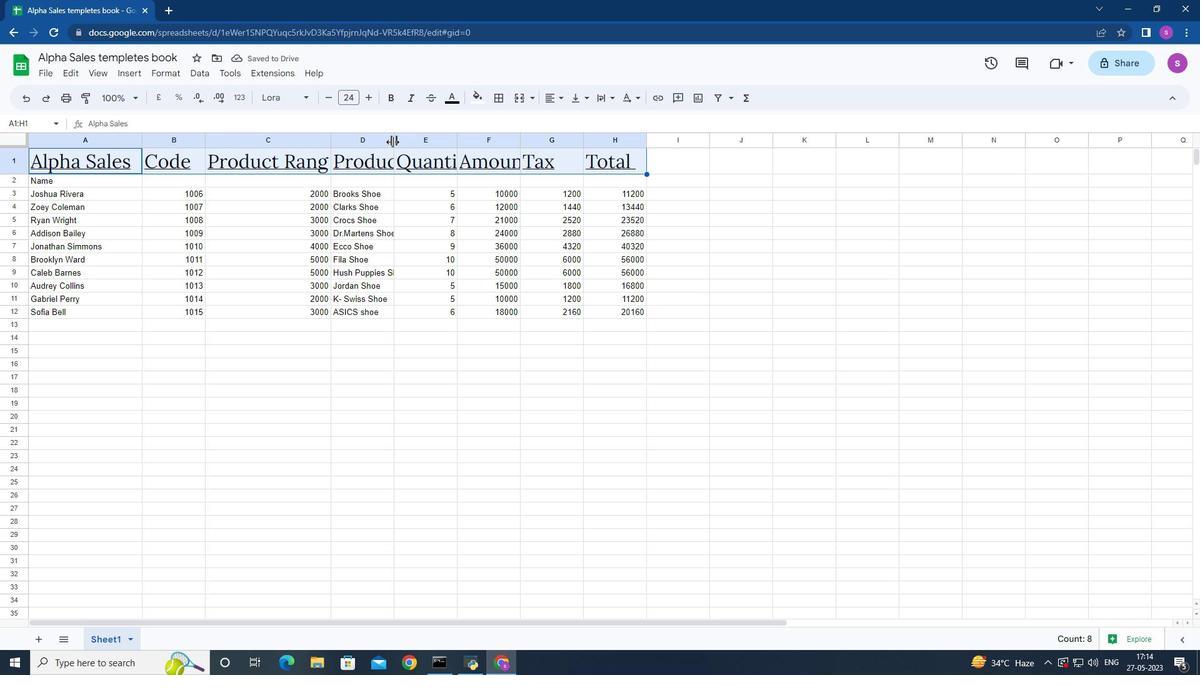 
Action: Mouse moved to (501, 142)
Screenshot: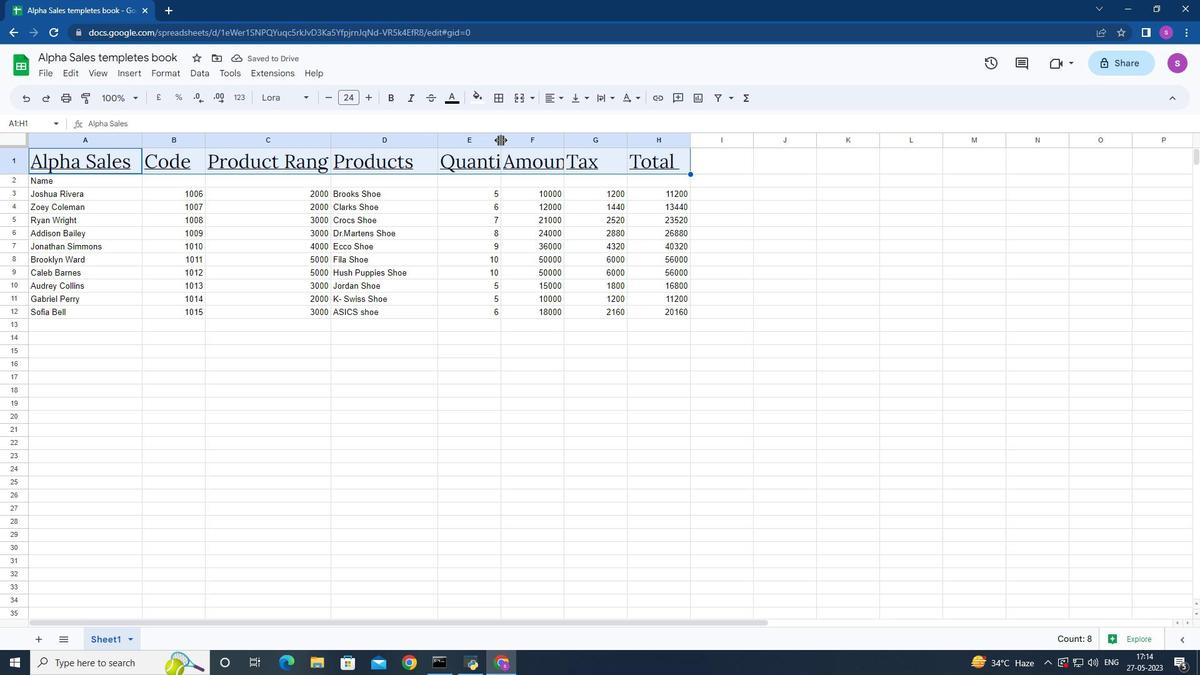 
Action: Mouse pressed left at (501, 142)
Screenshot: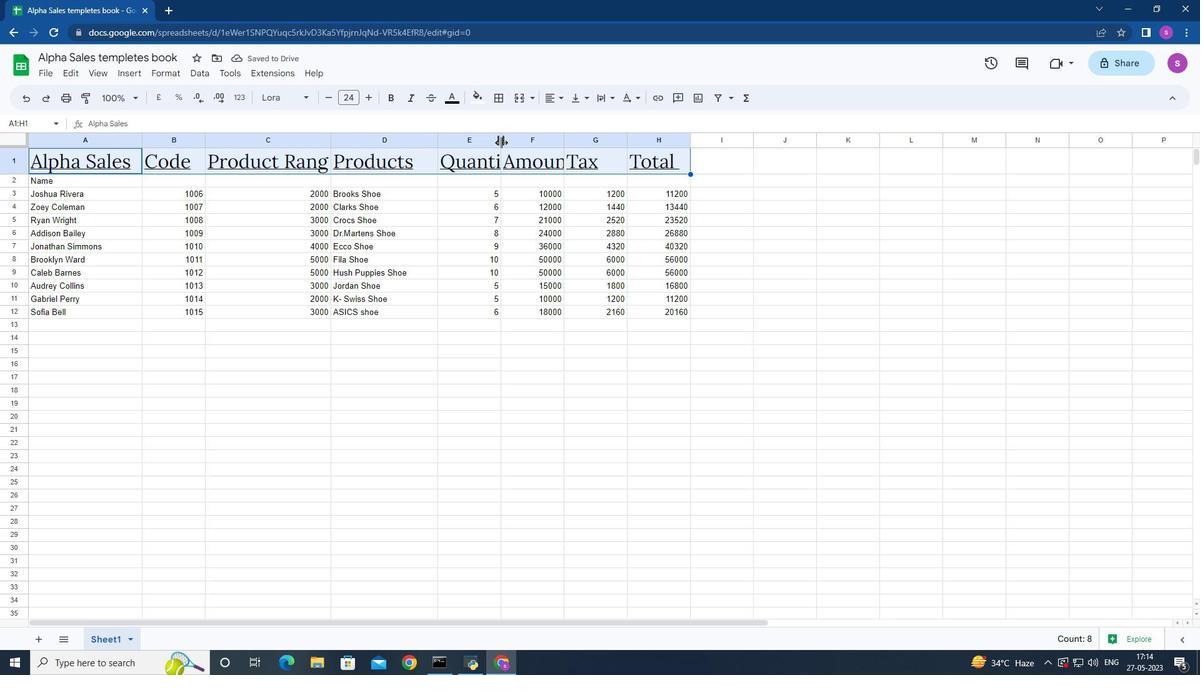 
Action: Mouse moved to (627, 140)
Screenshot: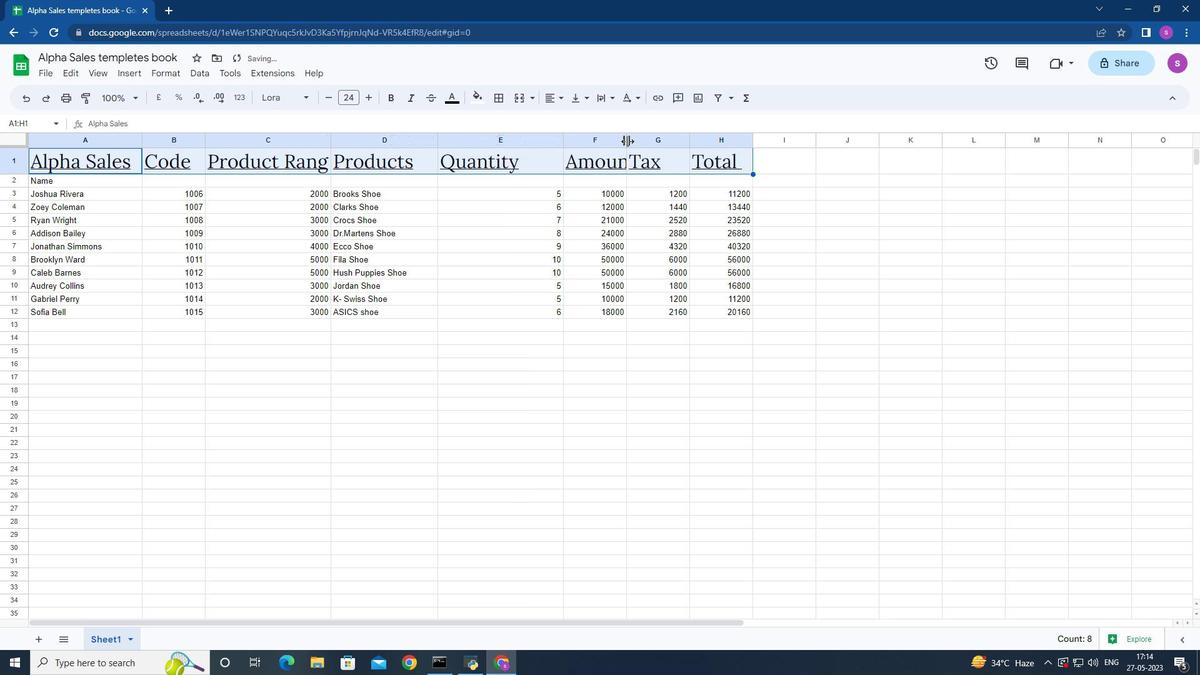 
Action: Mouse pressed left at (627, 140)
Screenshot: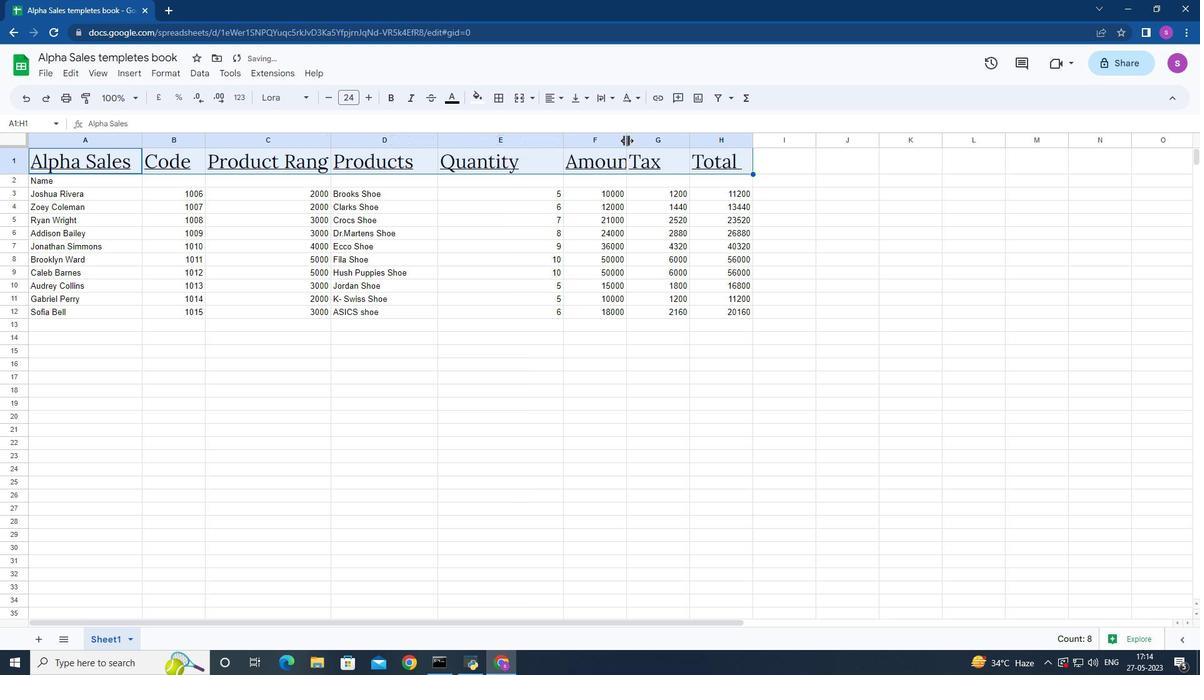 
Action: Mouse moved to (39, 179)
Screenshot: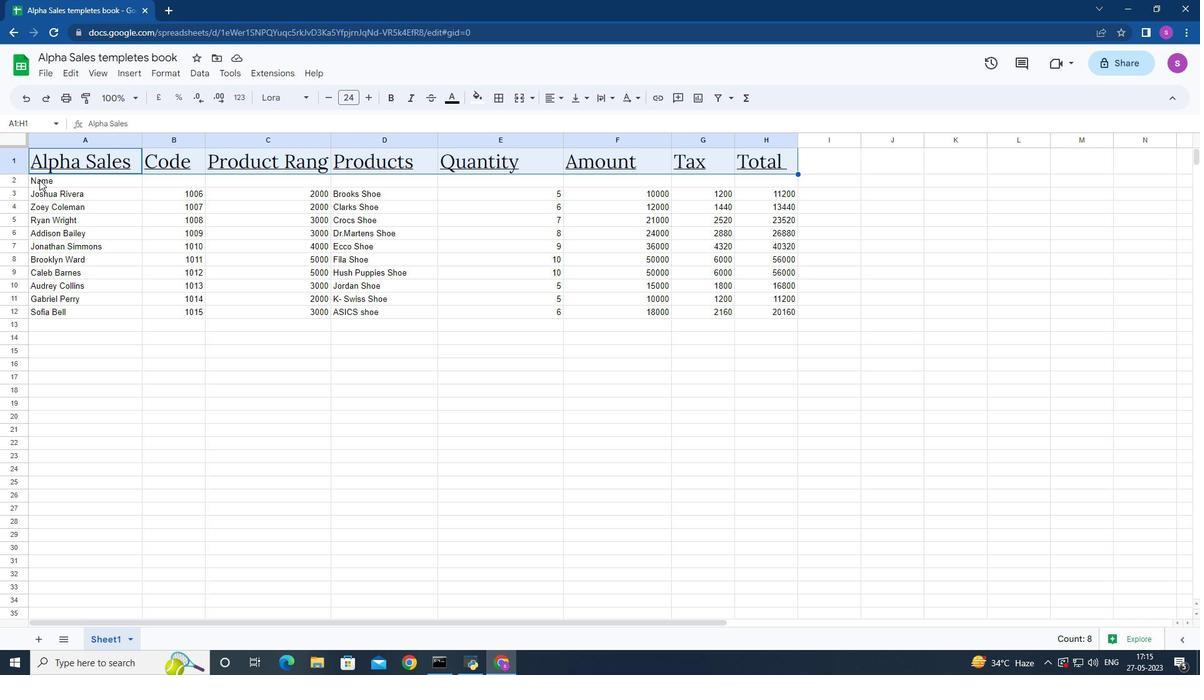 
Action: Mouse pressed left at (39, 179)
Screenshot: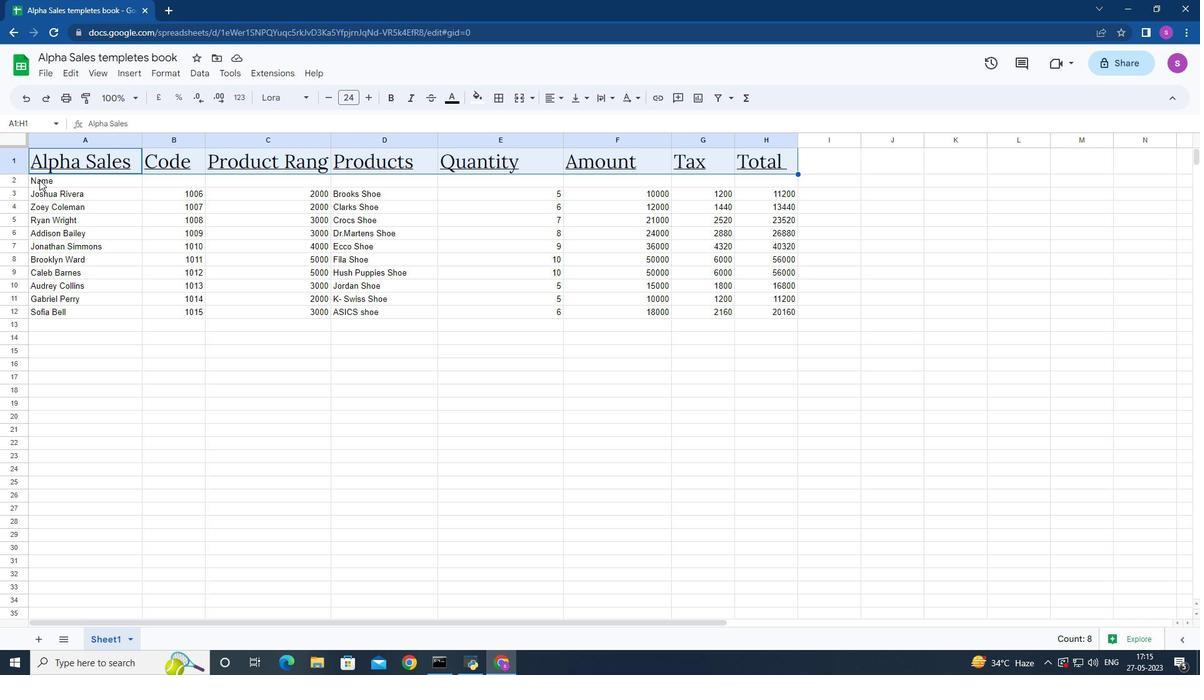 
Action: Mouse moved to (303, 97)
Screenshot: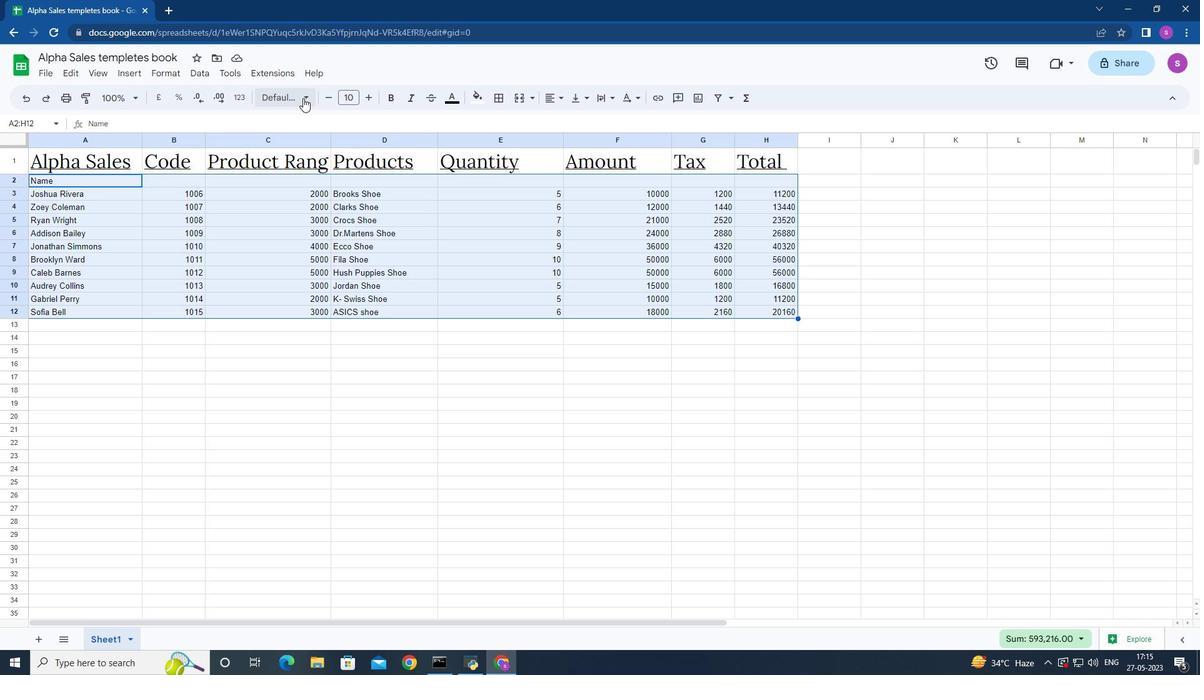 
Action: Mouse pressed left at (303, 97)
Screenshot: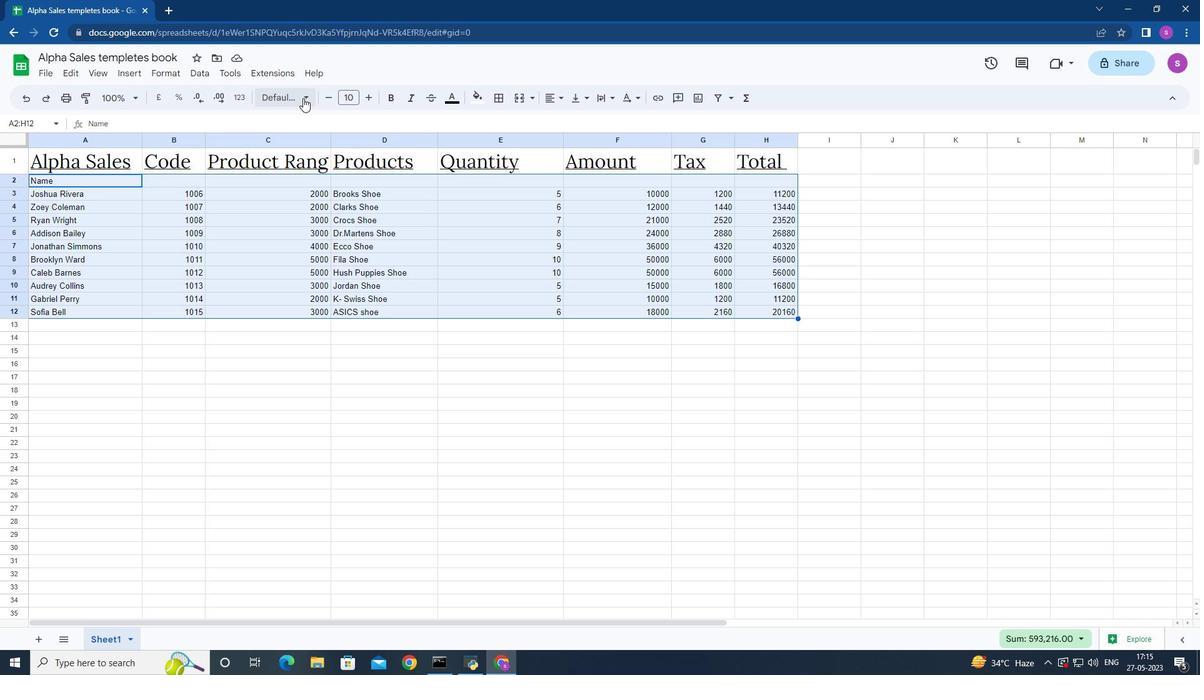 
Action: Mouse moved to (300, 537)
Screenshot: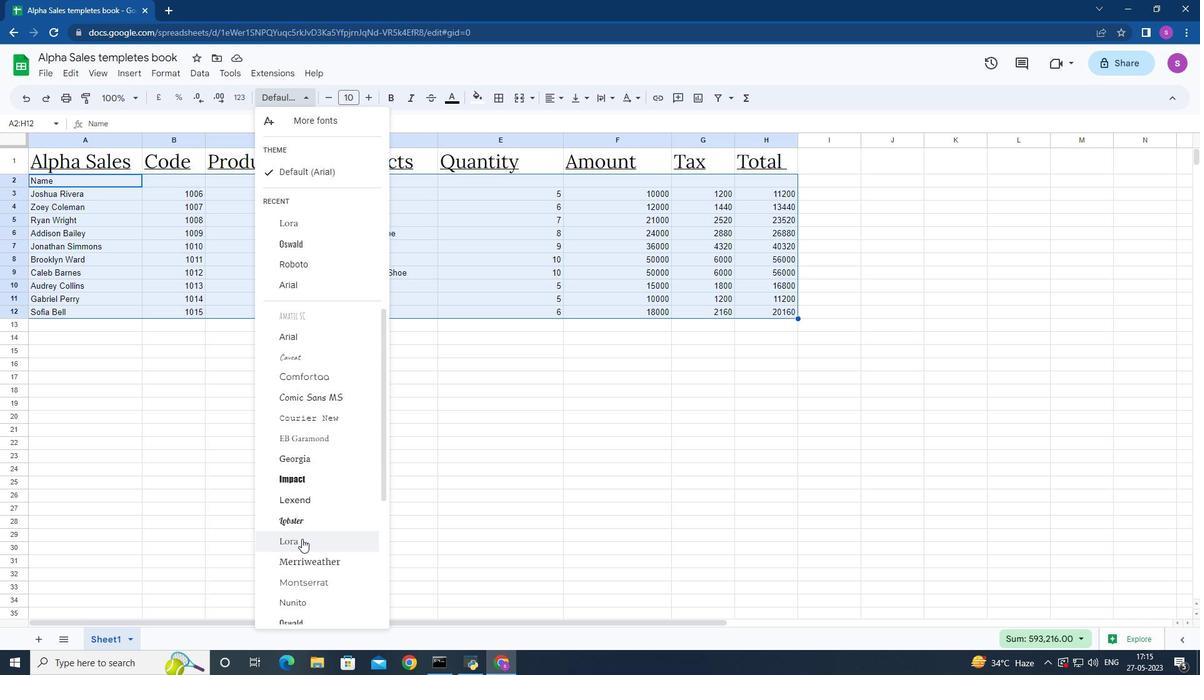 
Action: Mouse pressed left at (300, 537)
Screenshot: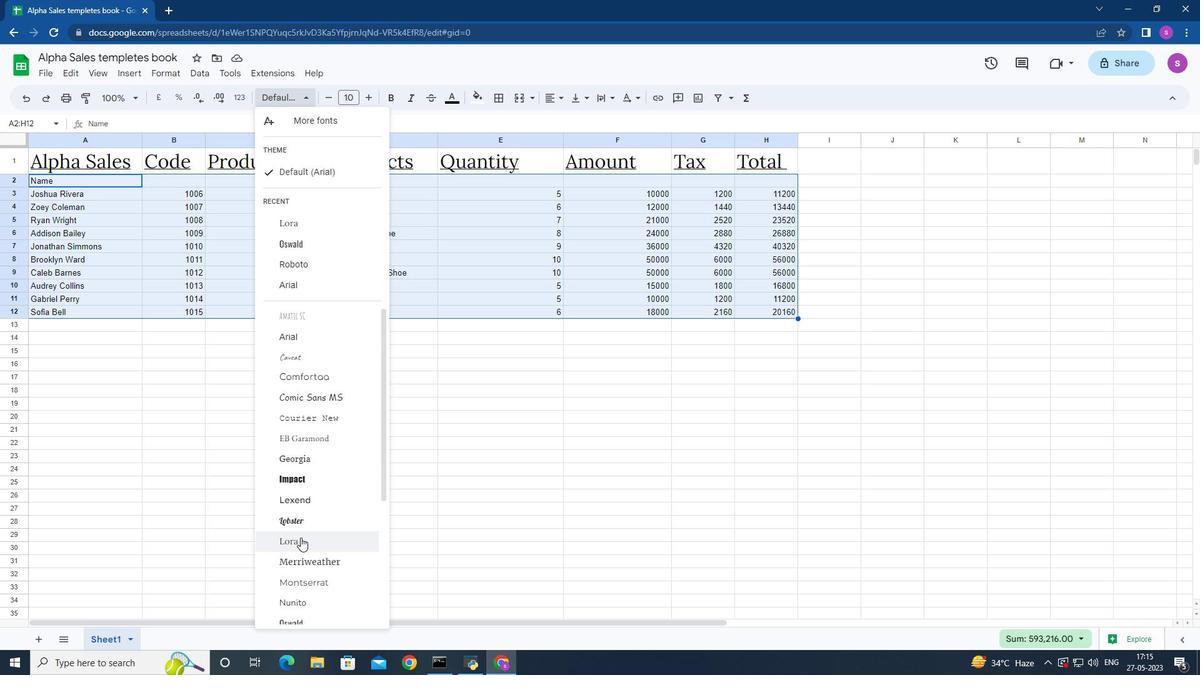 
Action: Mouse moved to (368, 100)
Screenshot: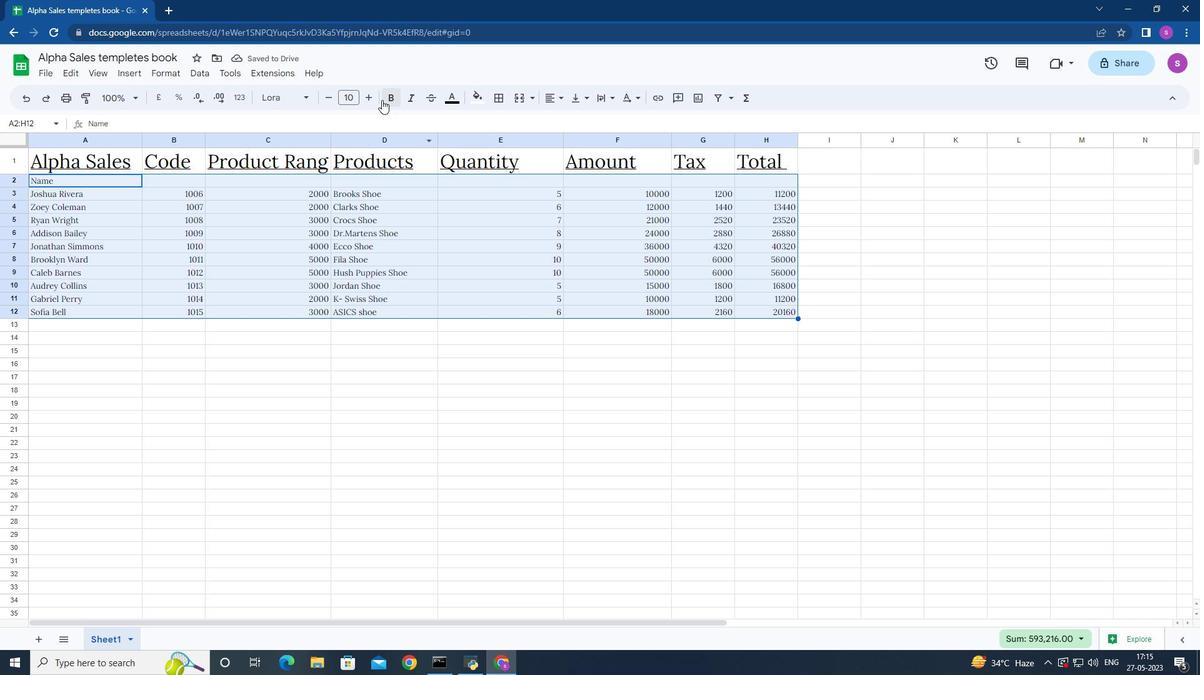 
Action: Mouse pressed left at (368, 100)
Screenshot: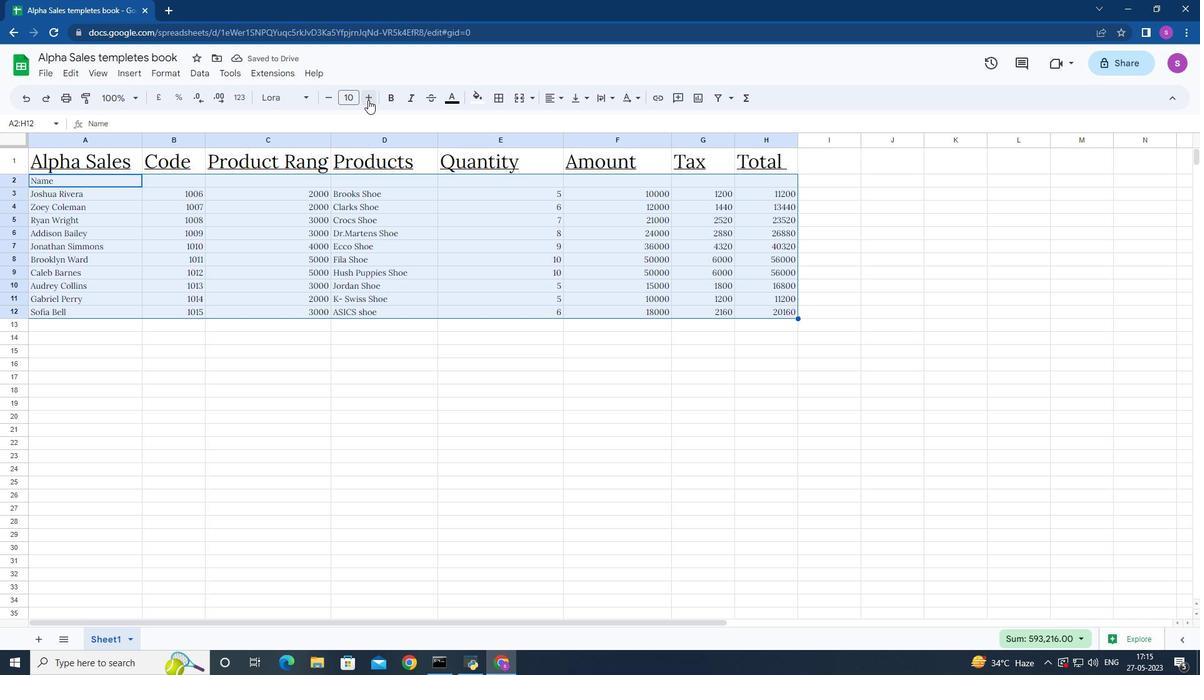 
Action: Mouse pressed left at (368, 100)
Screenshot: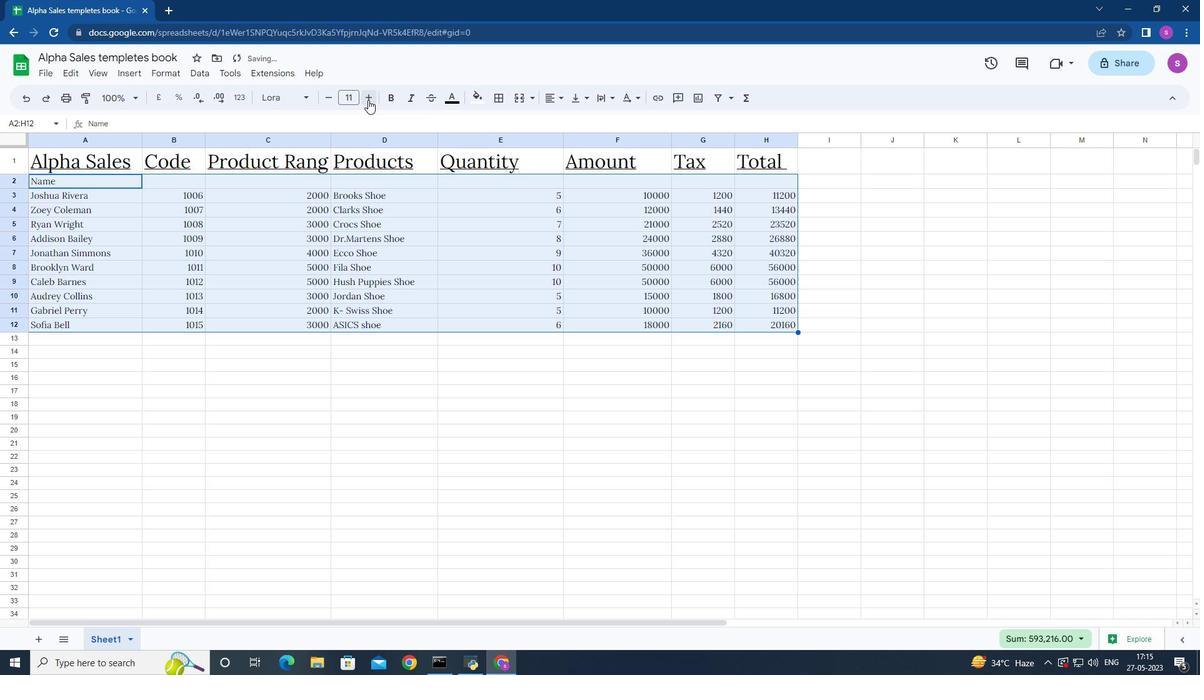 
Action: Mouse pressed left at (368, 100)
Screenshot: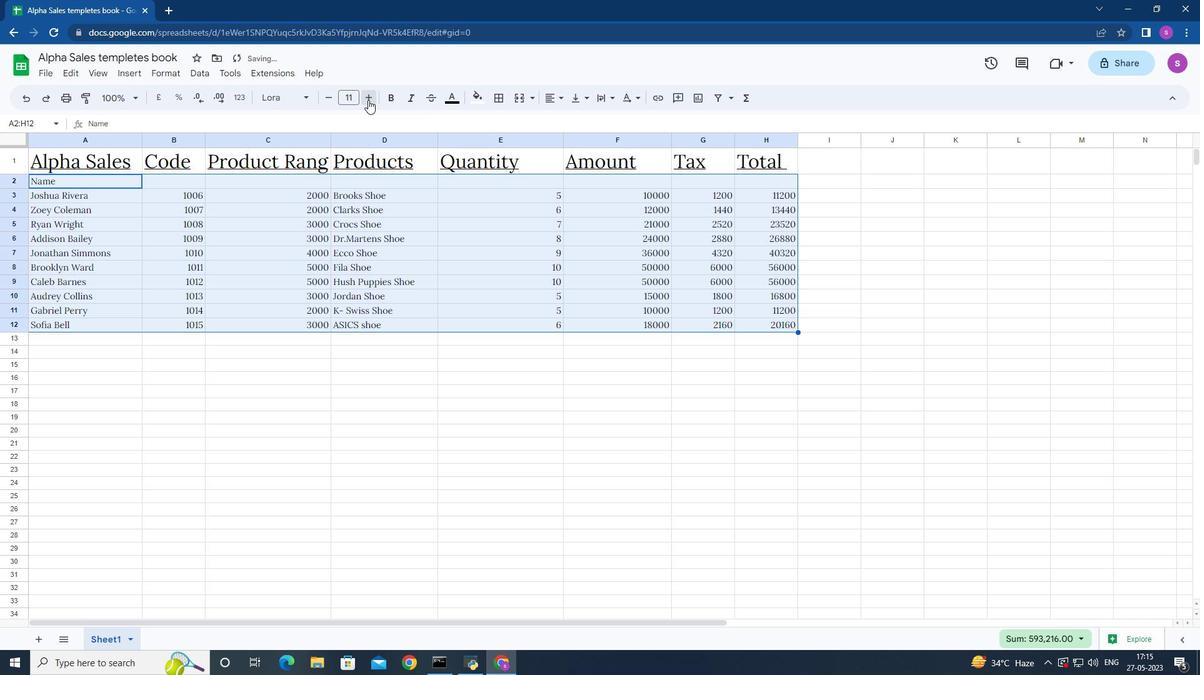 
Action: Mouse pressed left at (368, 100)
Screenshot: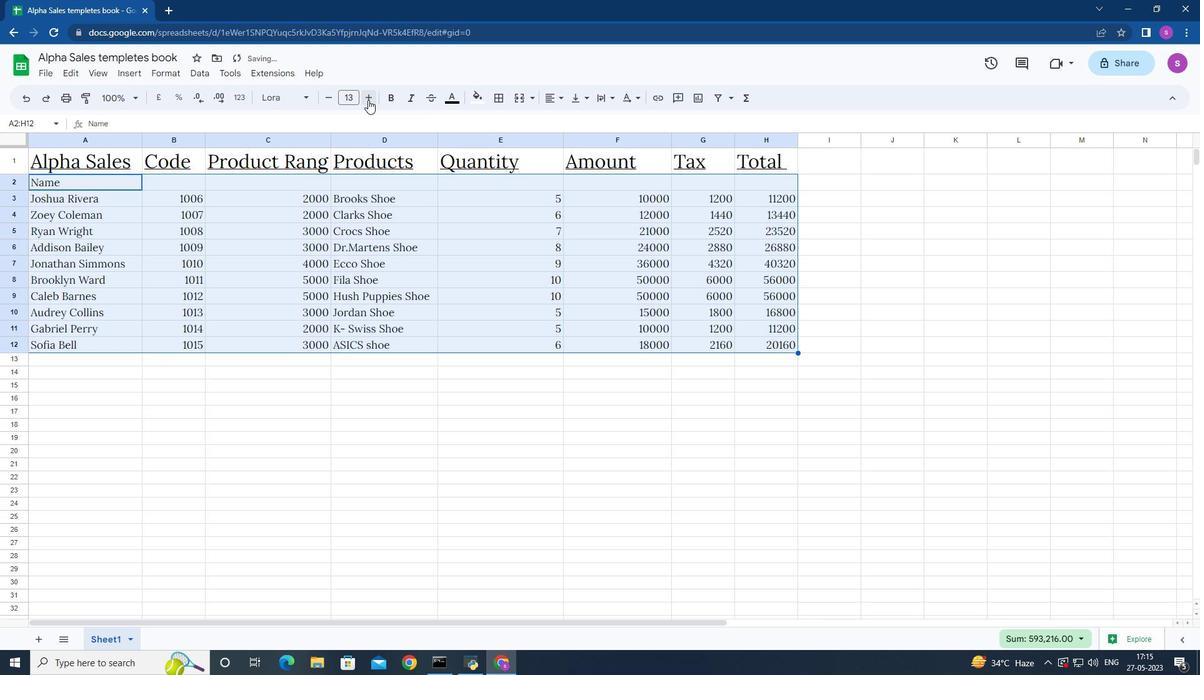 
Action: Mouse pressed left at (368, 100)
Screenshot: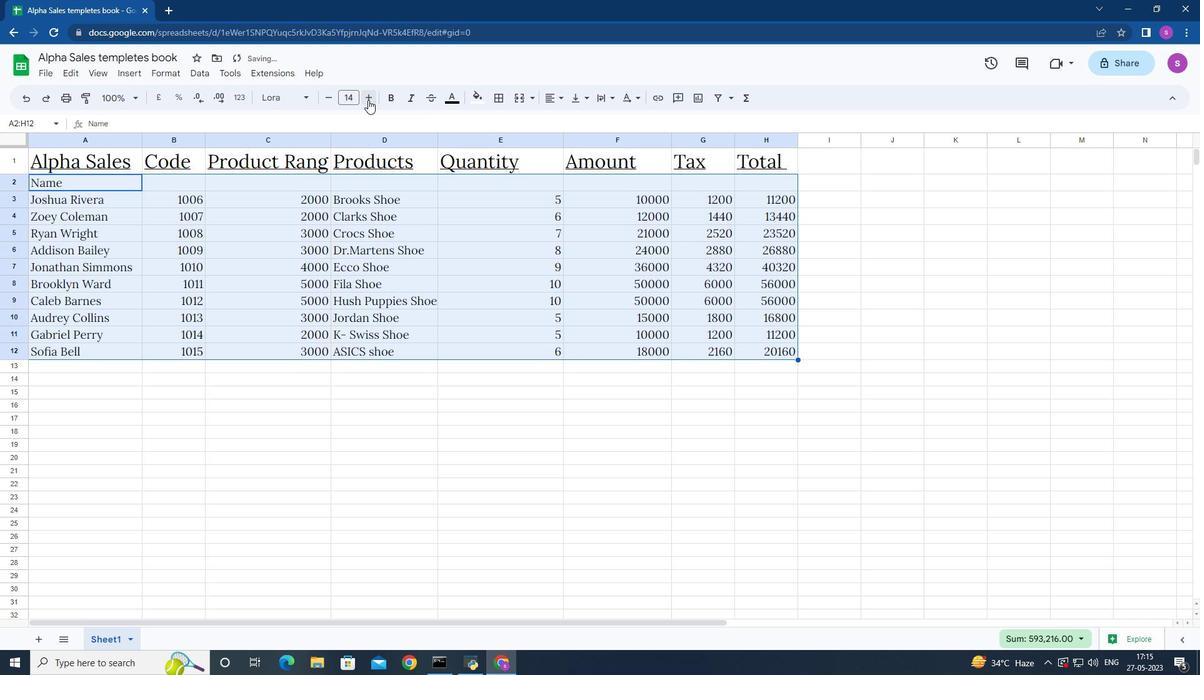 
Action: Mouse moved to (368, 100)
Screenshot: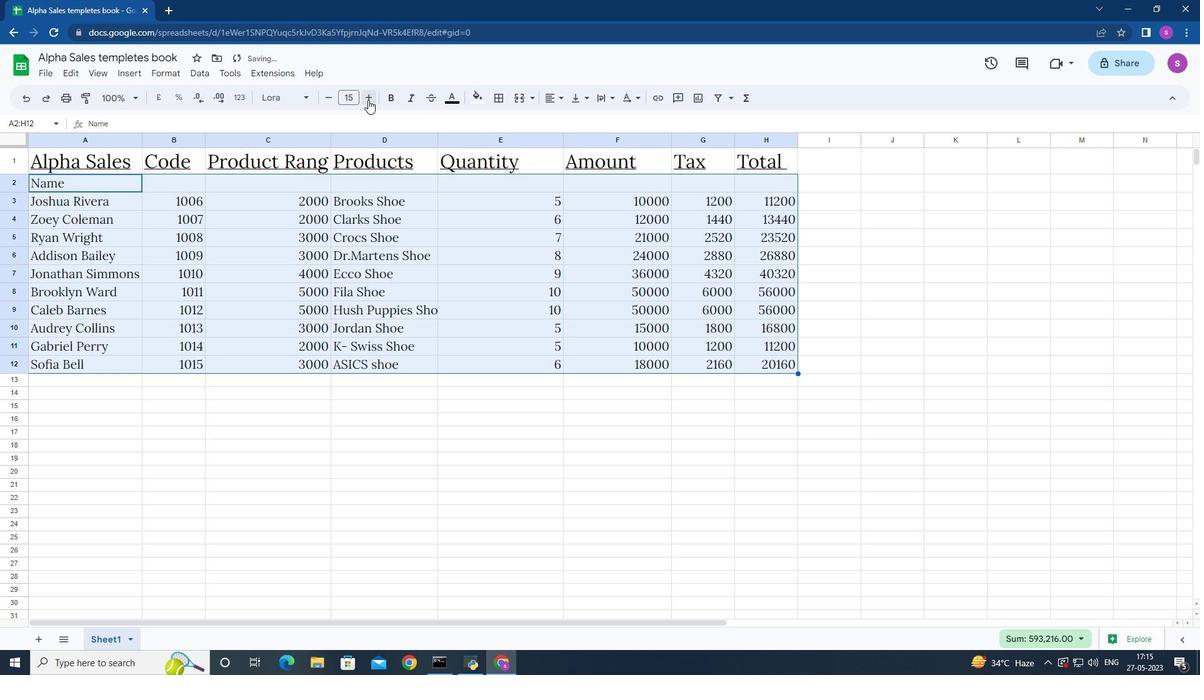 
Action: Mouse pressed left at (368, 100)
Screenshot: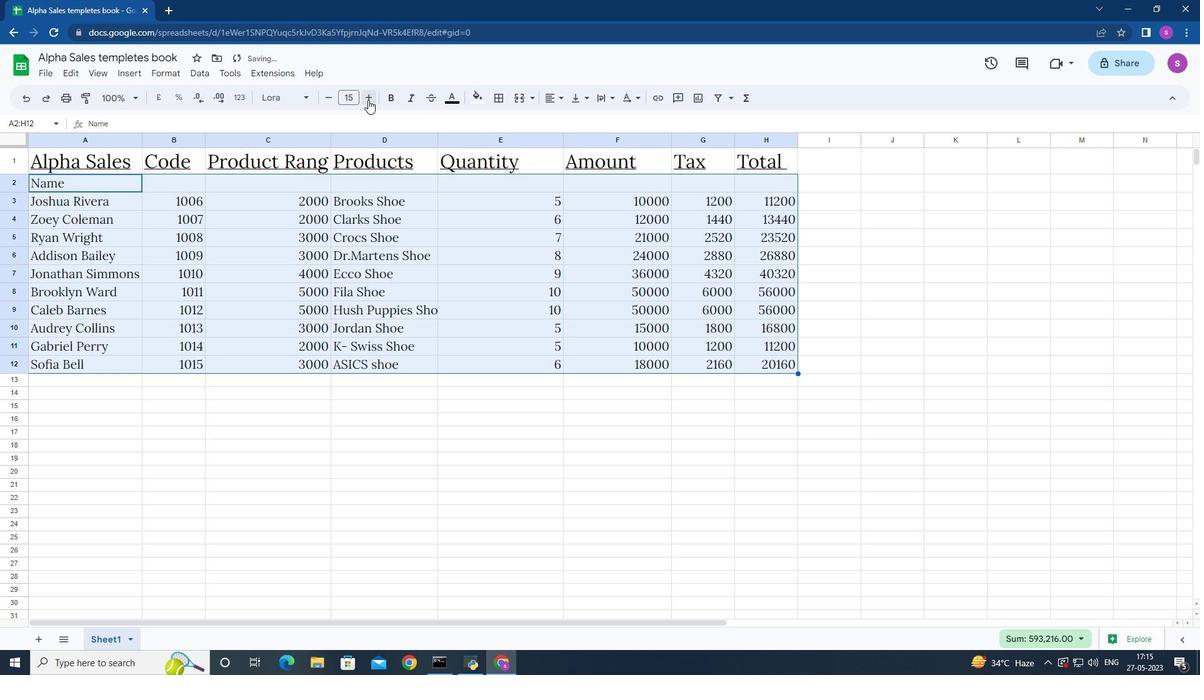 
Action: Mouse moved to (549, 98)
Screenshot: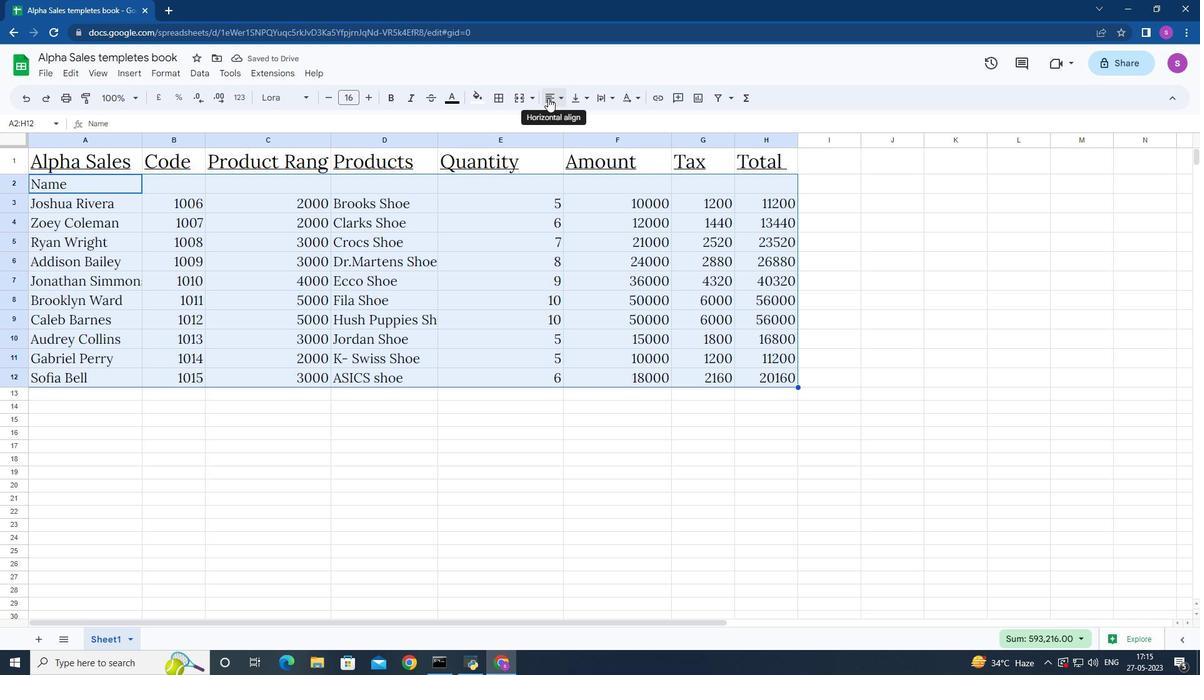 
Action: Mouse pressed left at (549, 98)
Screenshot: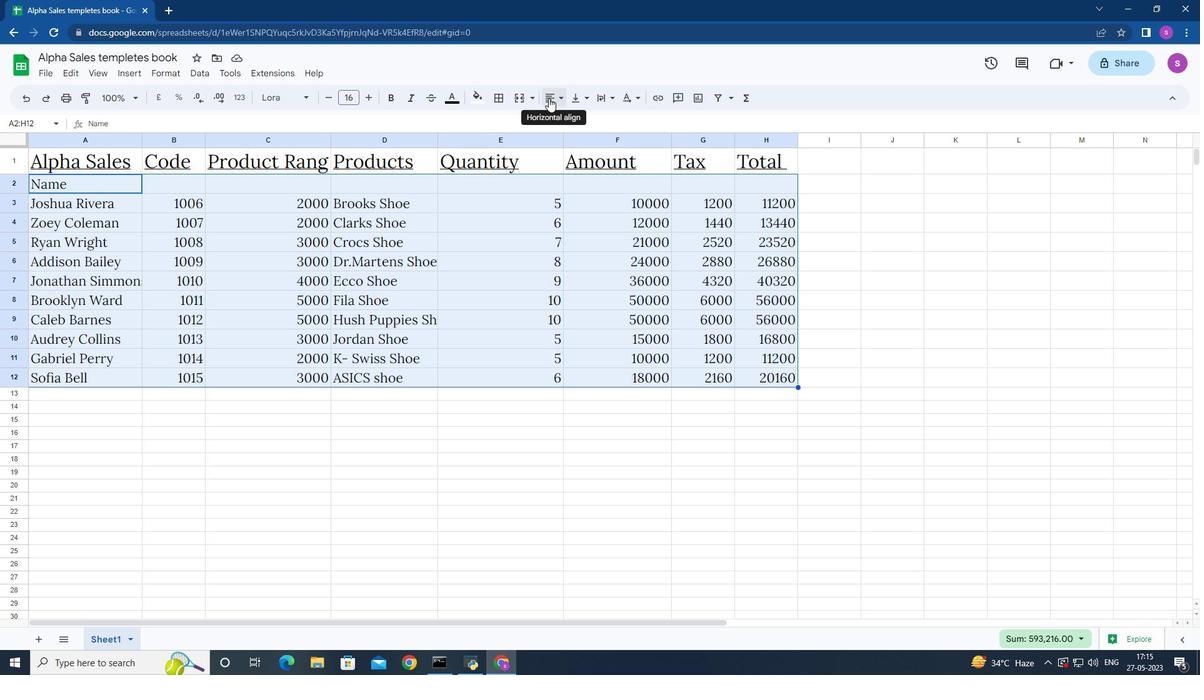 
Action: Mouse moved to (595, 121)
Screenshot: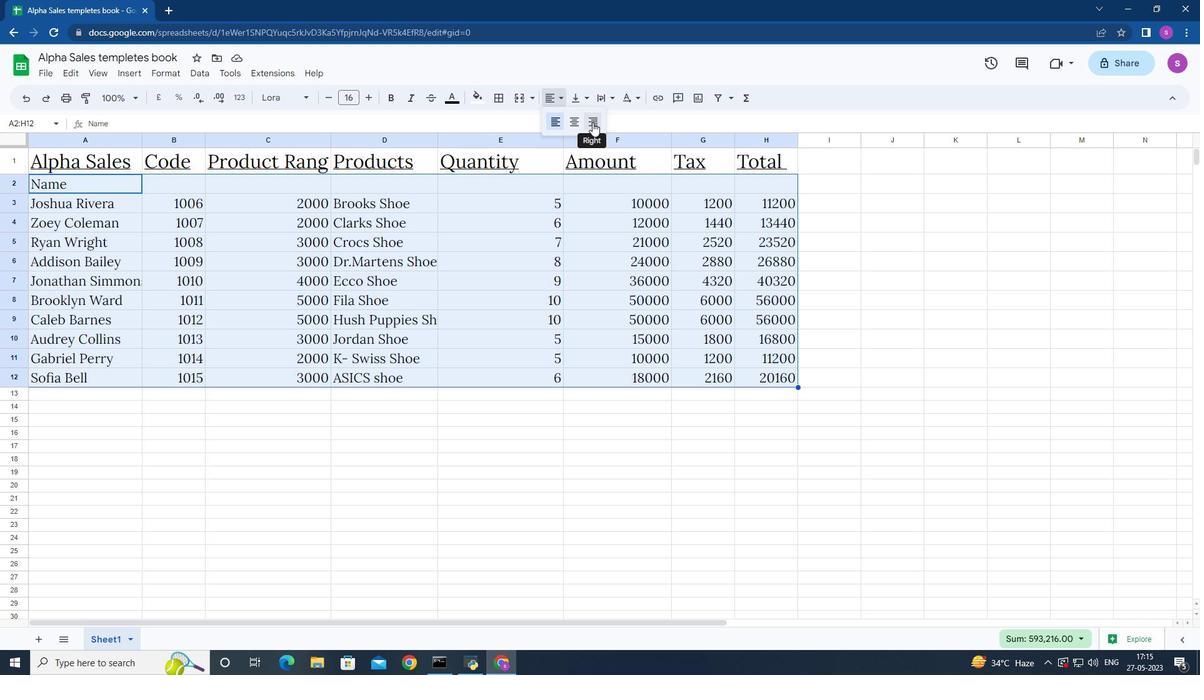 
Action: Mouse pressed left at (595, 121)
Screenshot: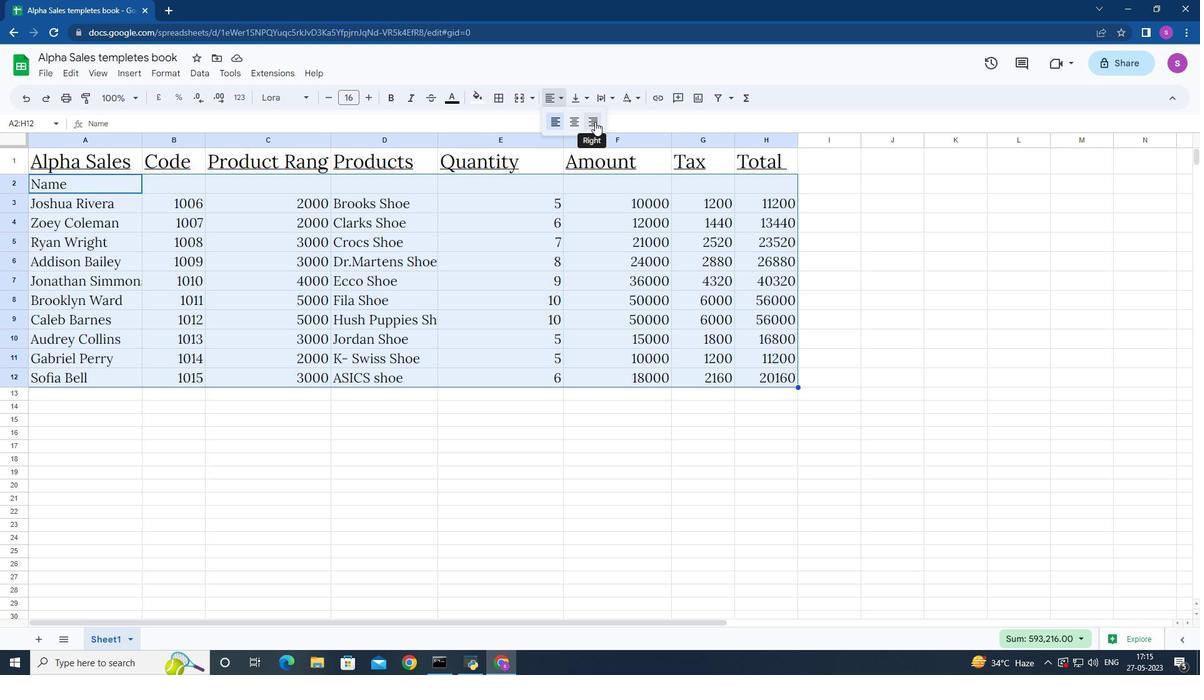 
Action: Mouse moved to (44, 154)
Screenshot: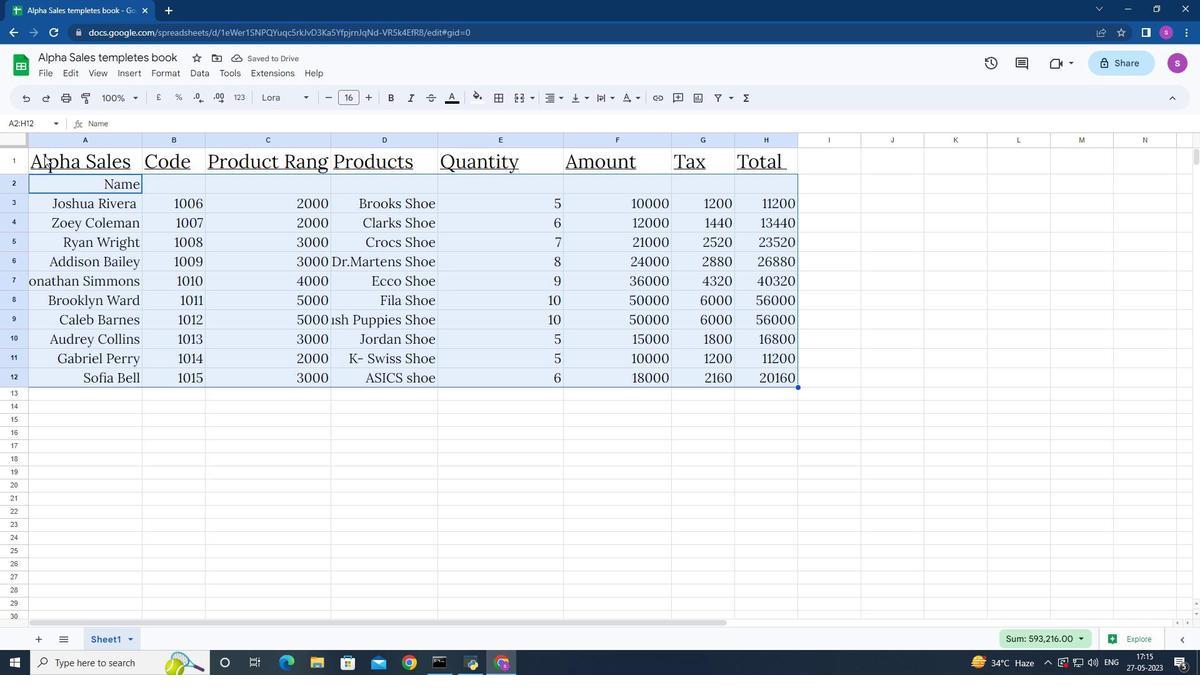 
Action: Mouse pressed left at (44, 154)
Screenshot: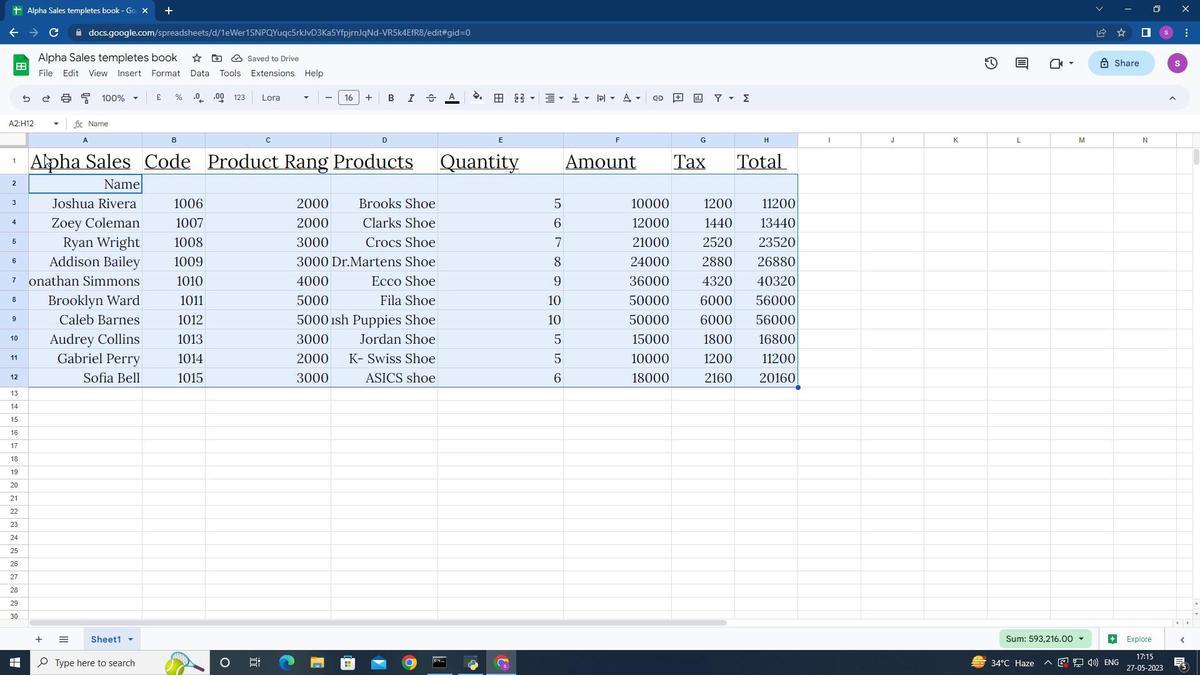 
Action: Mouse moved to (549, 98)
Screenshot: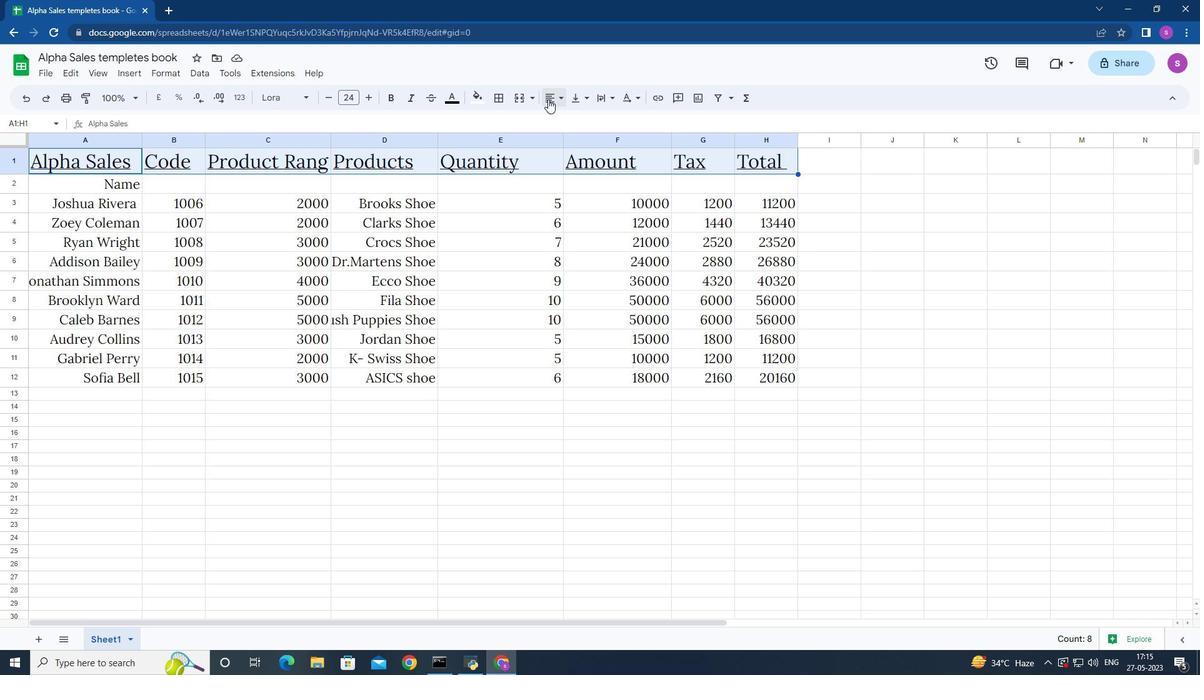 
Action: Mouse pressed left at (549, 98)
Screenshot: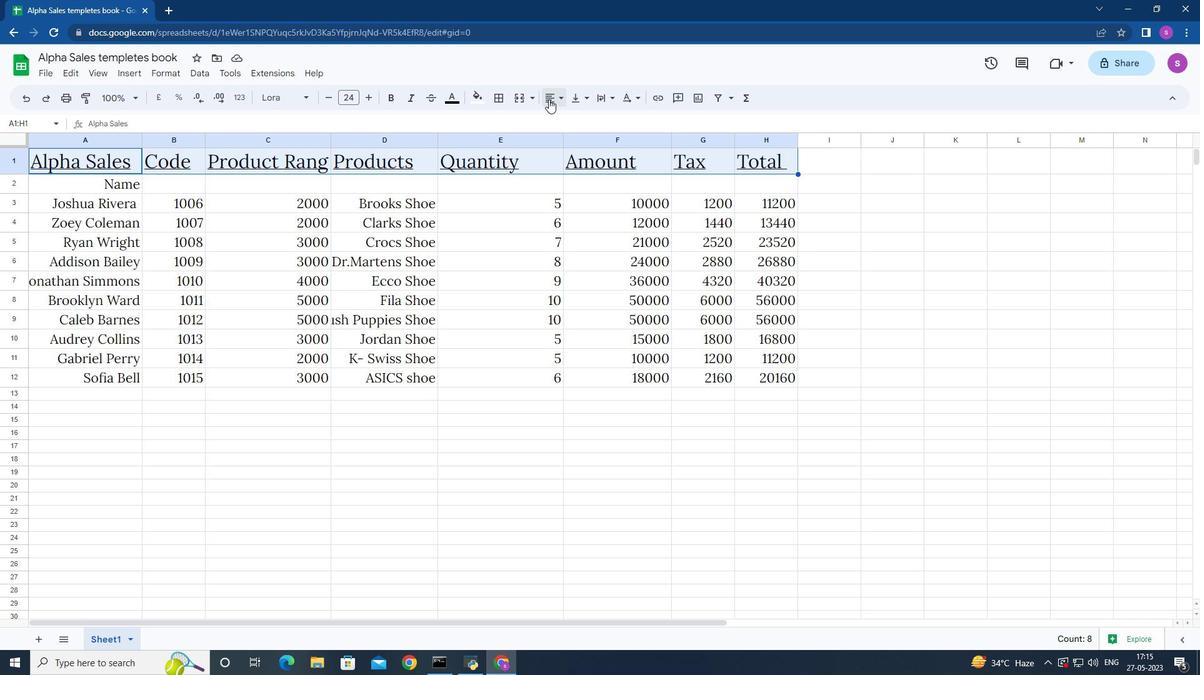 
Action: Mouse moved to (590, 120)
Screenshot: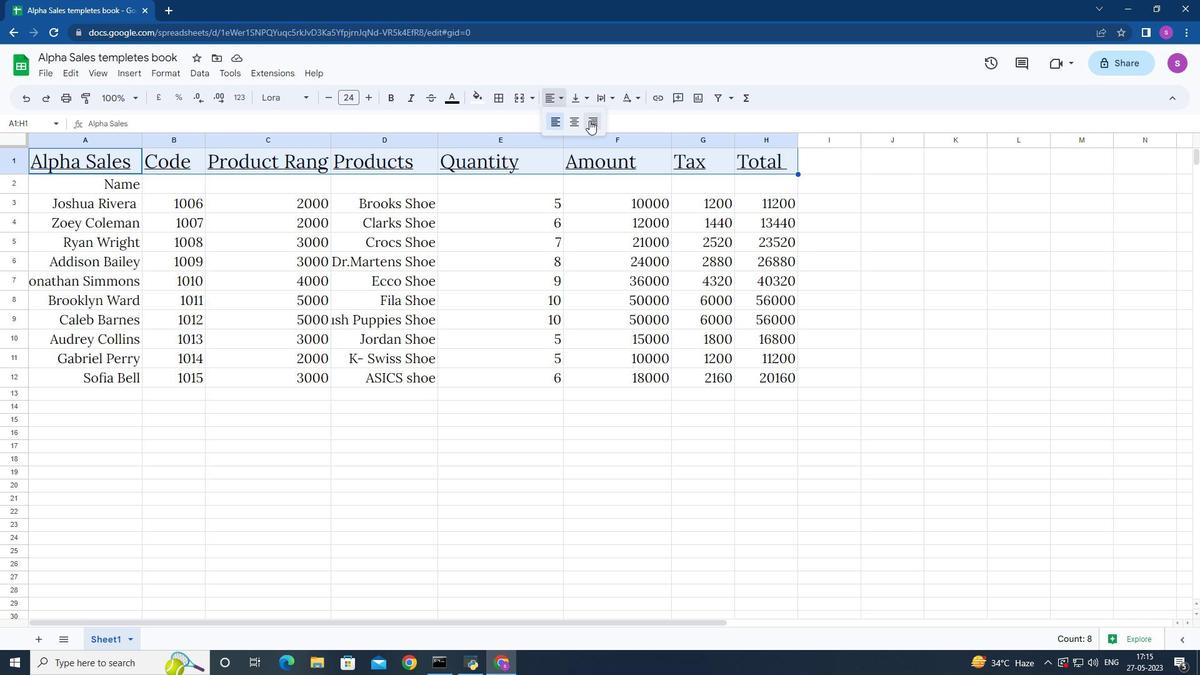
Action: Mouse pressed left at (590, 120)
Screenshot: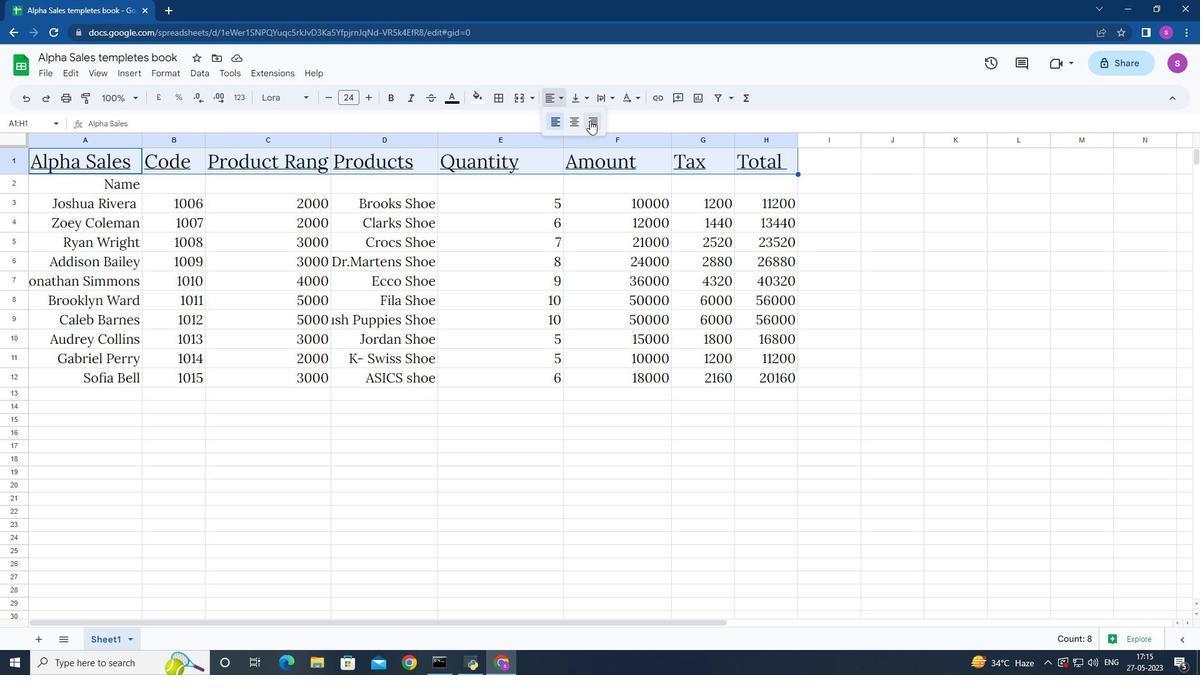 
Action: Mouse moved to (219, 600)
Screenshot: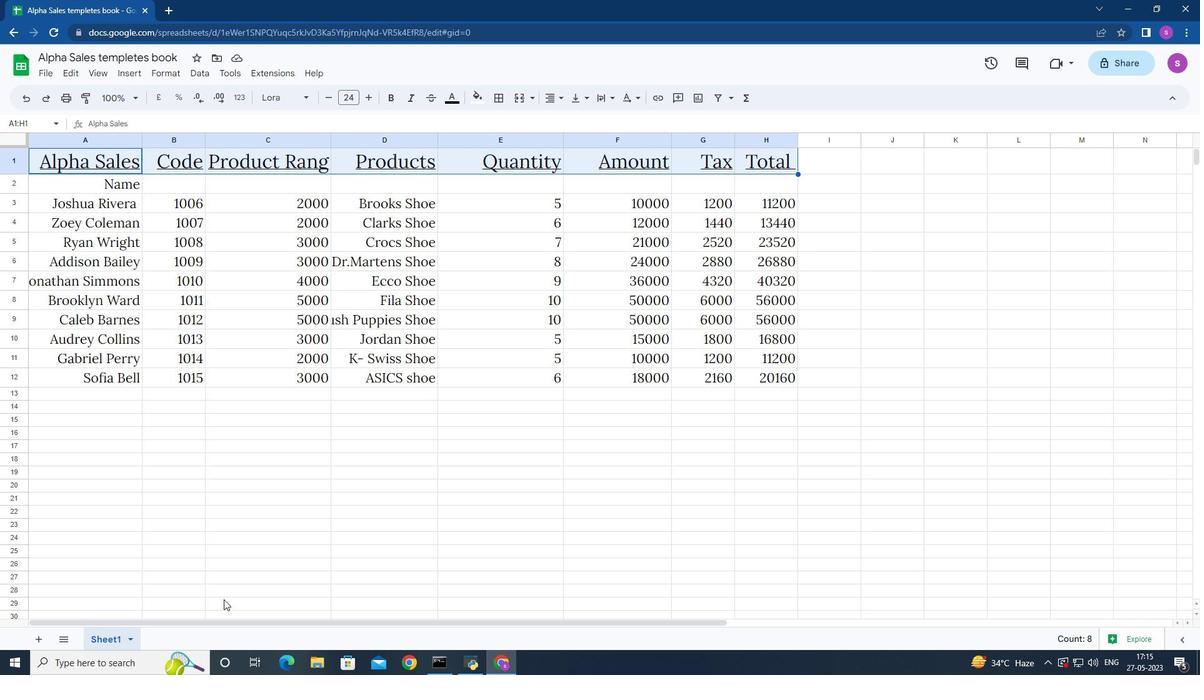 
